 Task: Create an event for the Fourth of July party.
Action: Mouse moved to (97, 109)
Screenshot: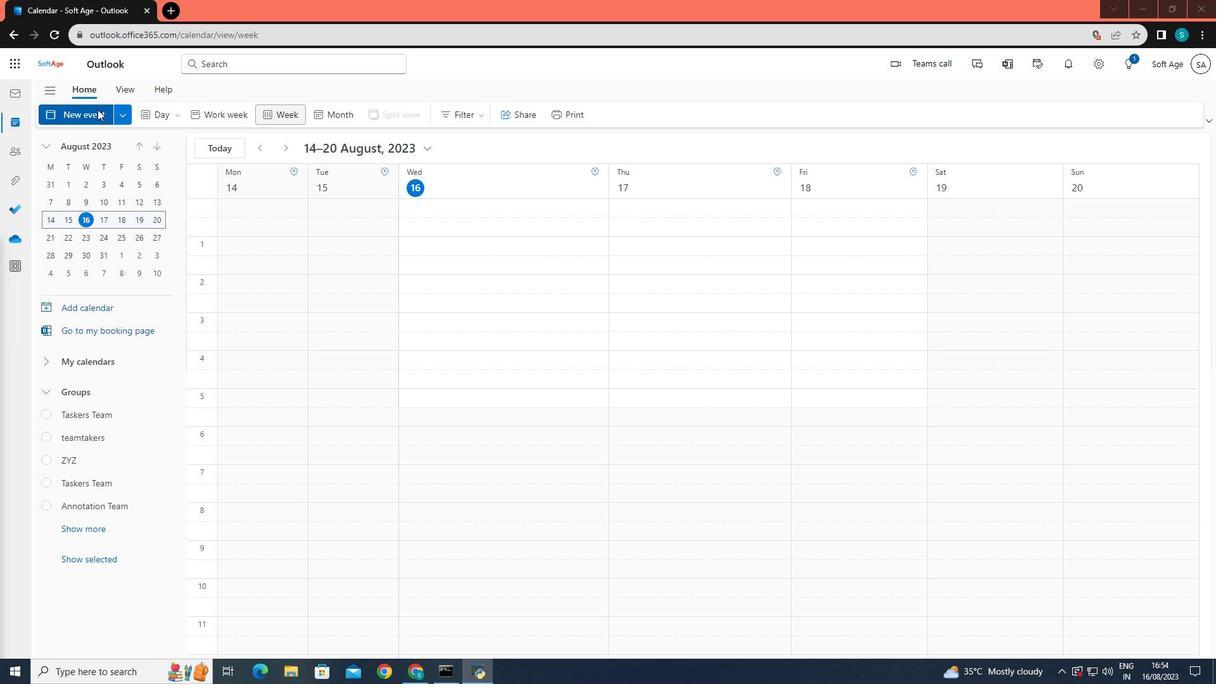 
Action: Mouse pressed left at (97, 109)
Screenshot: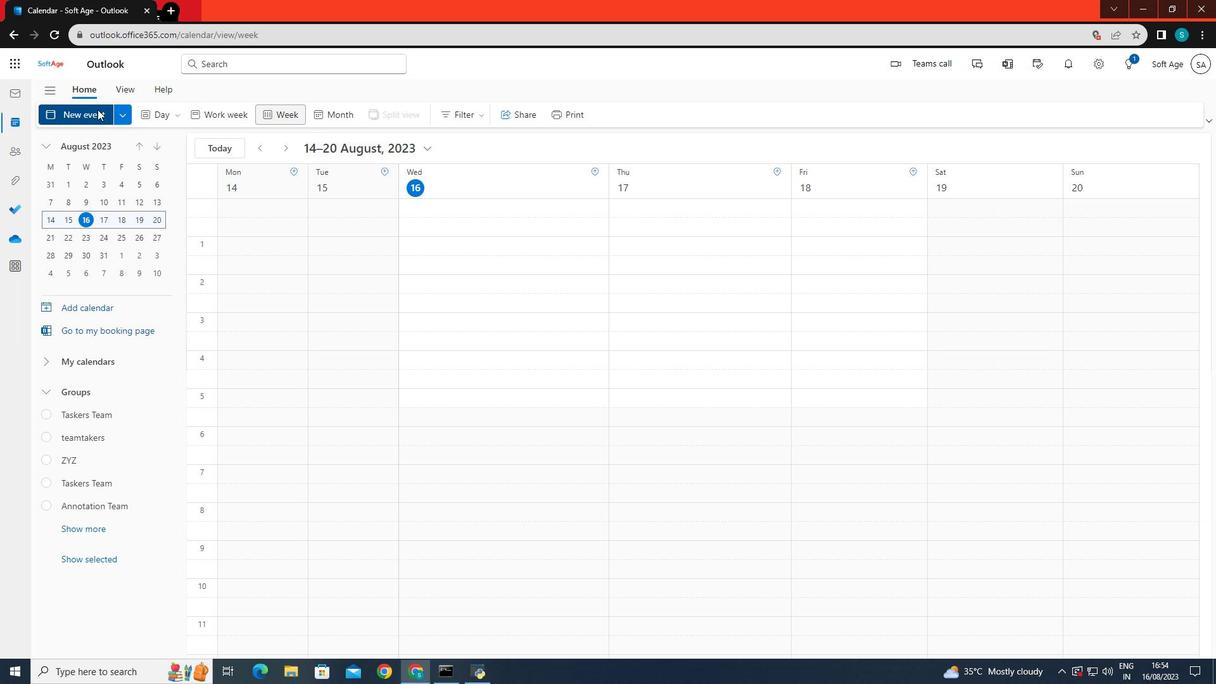 
Action: Mouse moved to (360, 189)
Screenshot: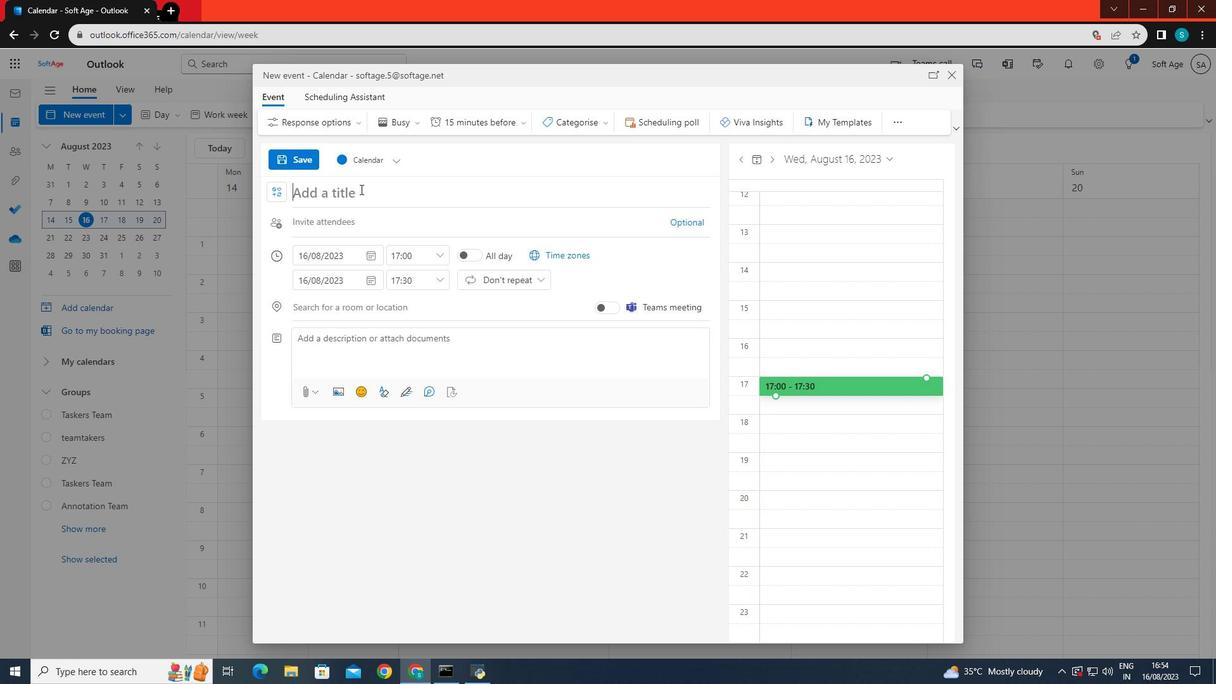 
Action: Mouse pressed left at (360, 189)
Screenshot: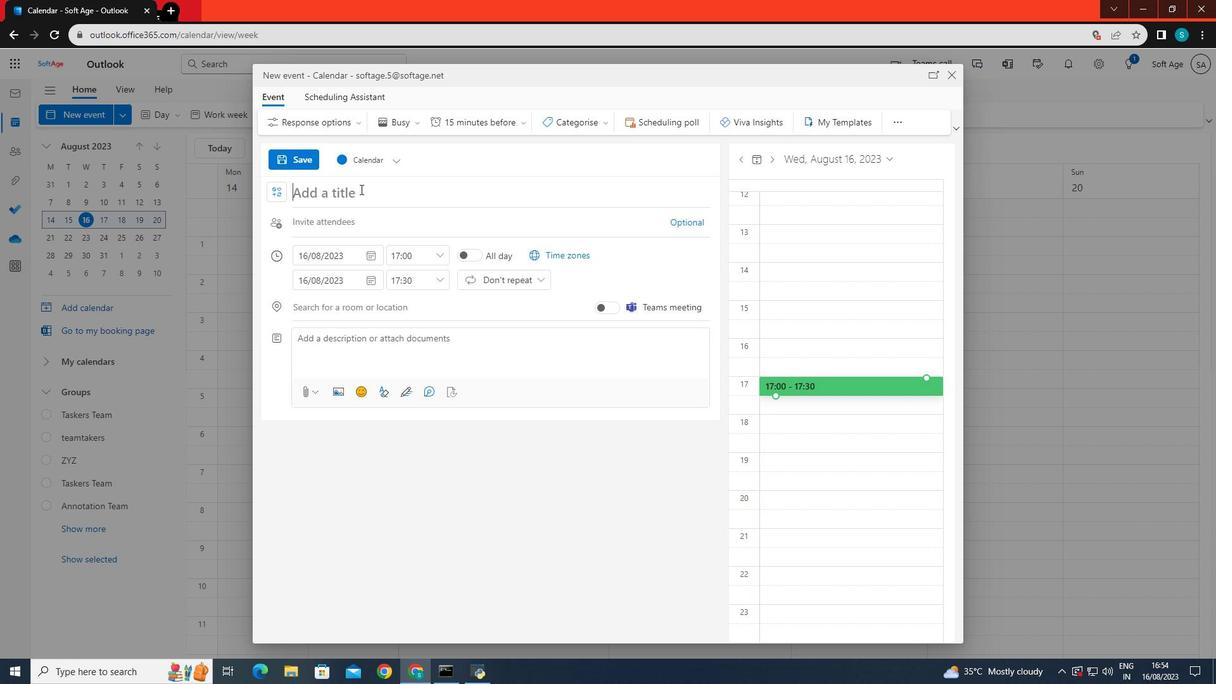 
Action: Key pressed <Key.caps_lock>F<Key.caps_lock>outh<Key.backspace><Key.backspace>rth<Key.space>of<Key.space>jul<Key.backspace><Key.backspace><Key.caps_lock><Key.backspace>J<Key.caps_lock>uly<Key.space>party
Screenshot: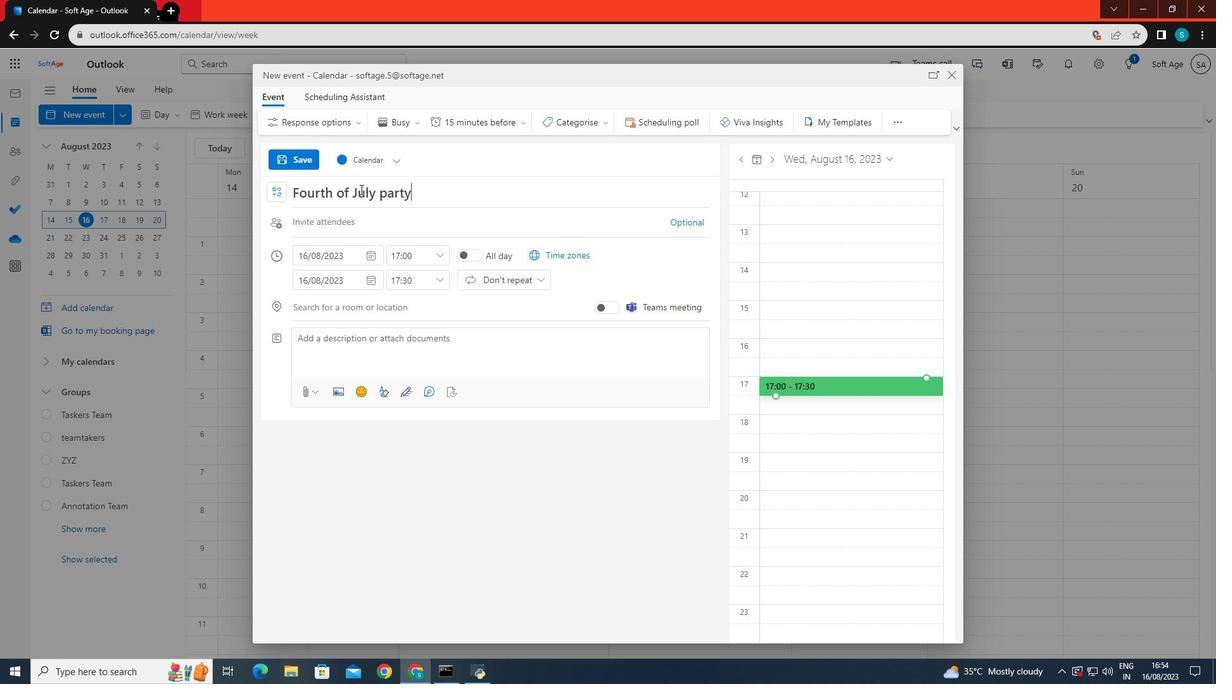 
Action: Mouse moved to (350, 260)
Screenshot: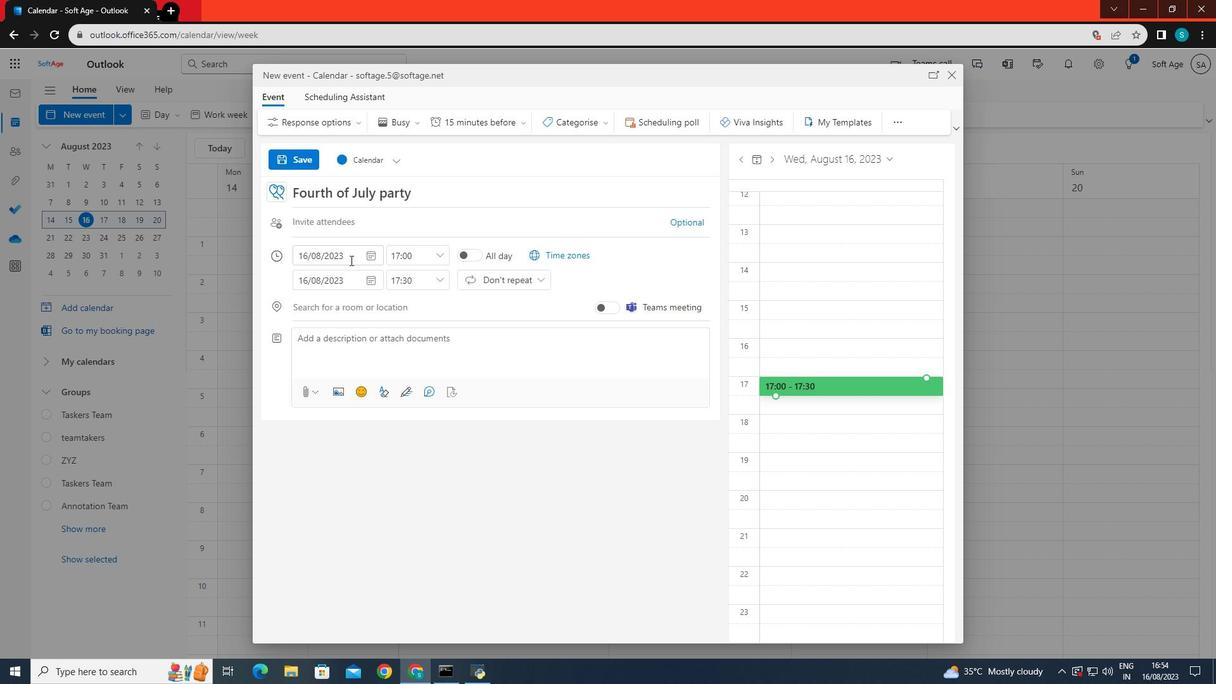 
Action: Mouse pressed left at (350, 260)
Screenshot: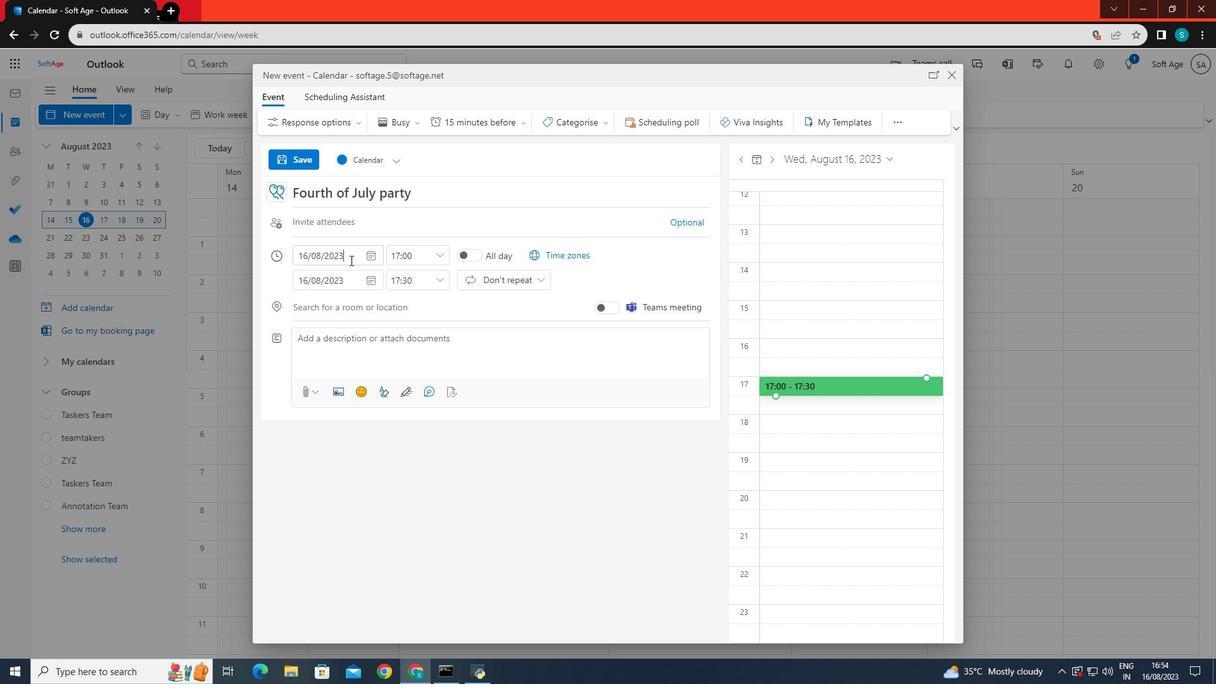 
Action: Mouse moved to (409, 281)
Screenshot: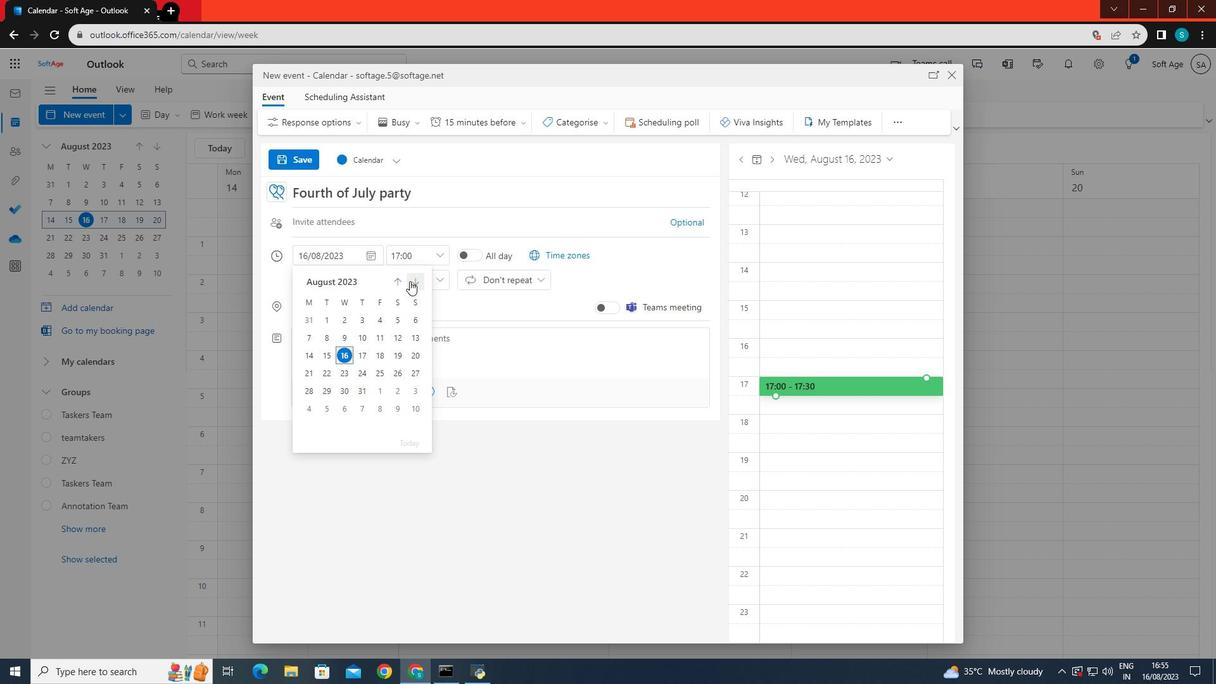 
Action: Mouse pressed left at (409, 281)
Screenshot: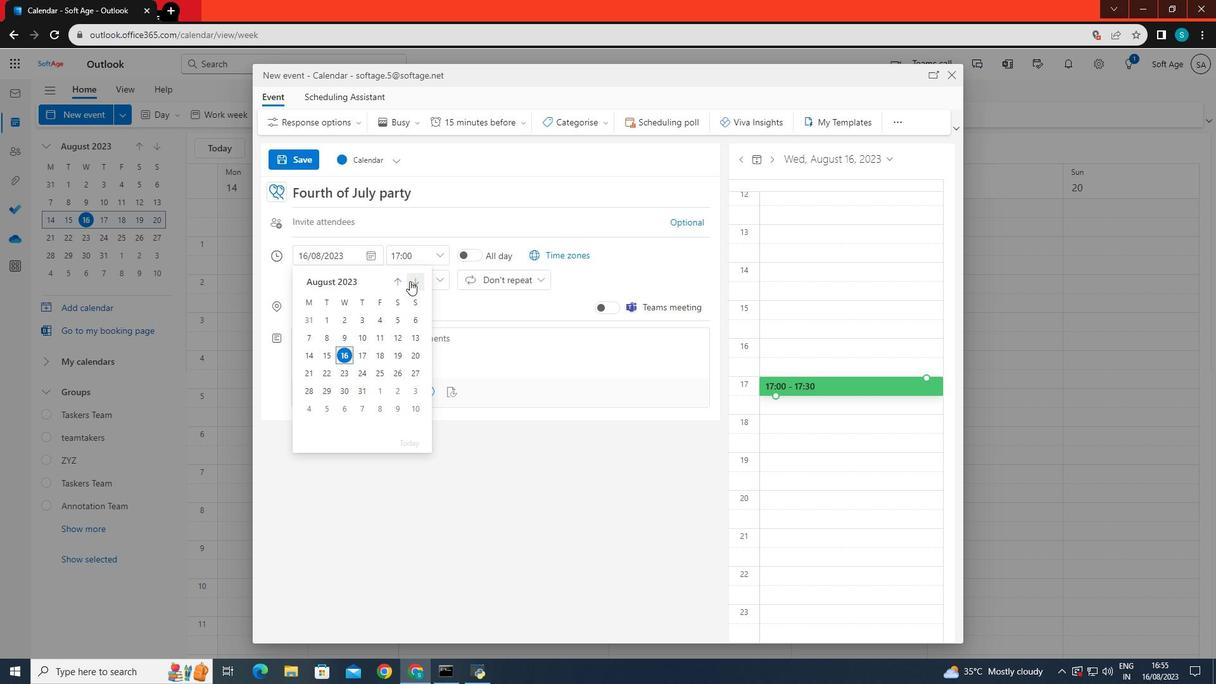 
Action: Mouse moved to (402, 281)
Screenshot: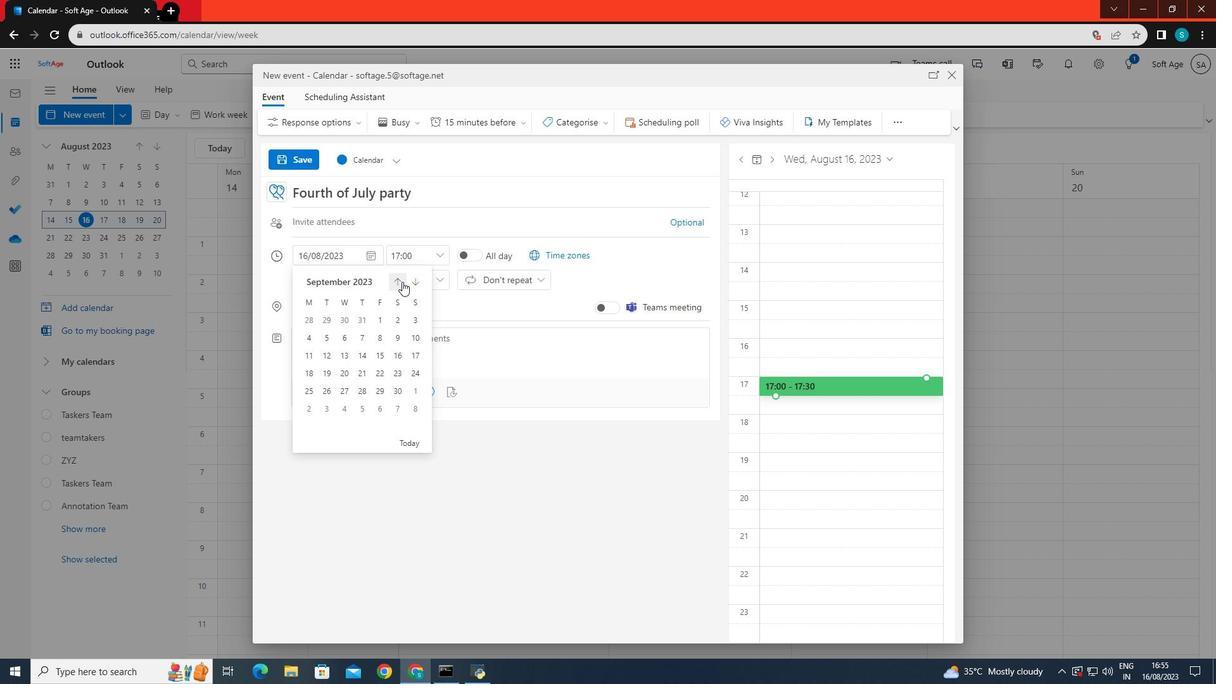 
Action: Mouse pressed left at (402, 281)
Screenshot: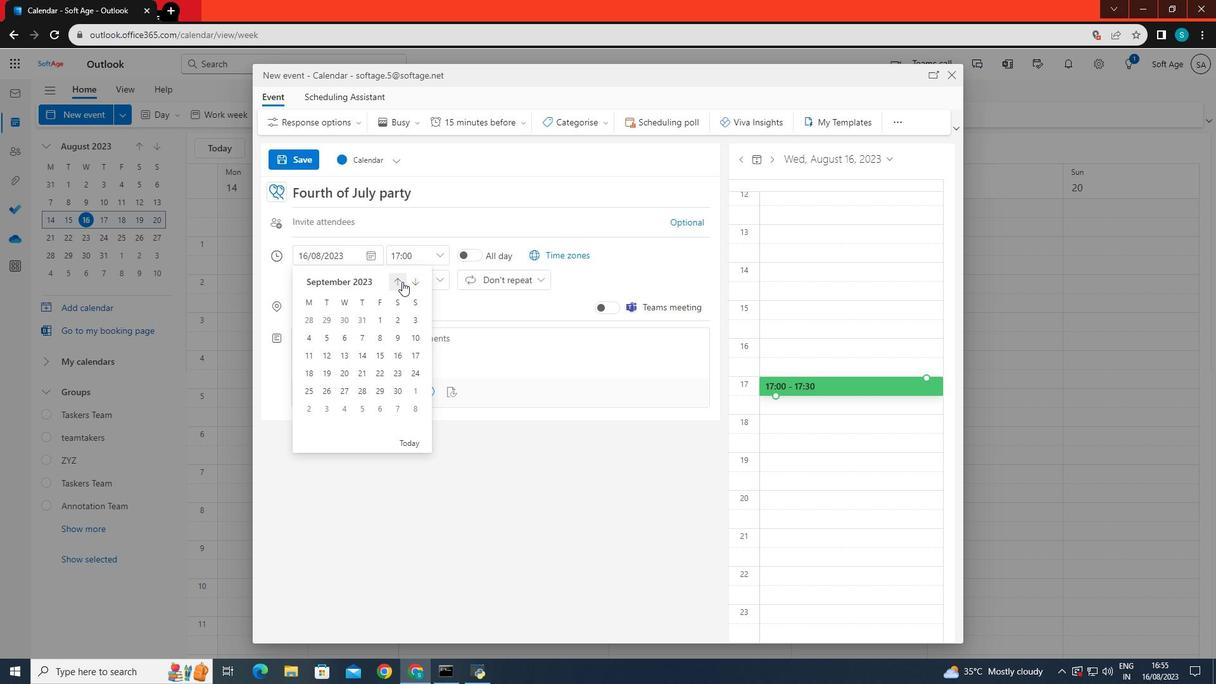 
Action: Mouse moved to (420, 288)
Screenshot: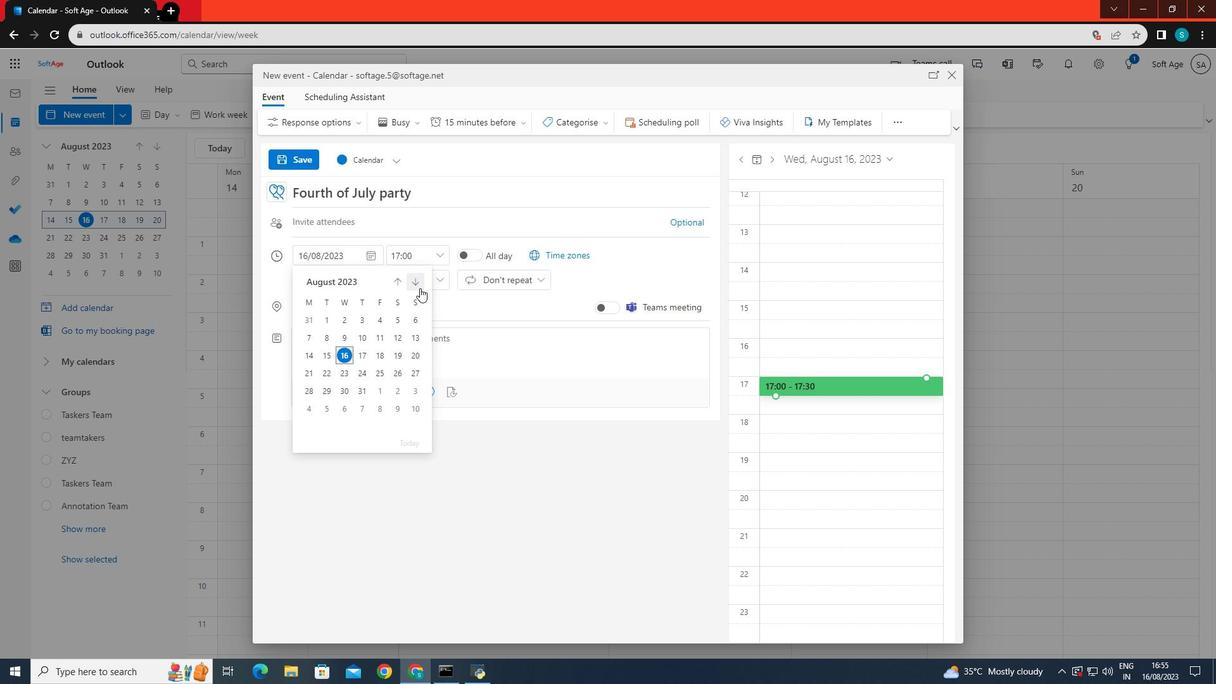 
Action: Mouse pressed left at (420, 288)
Screenshot: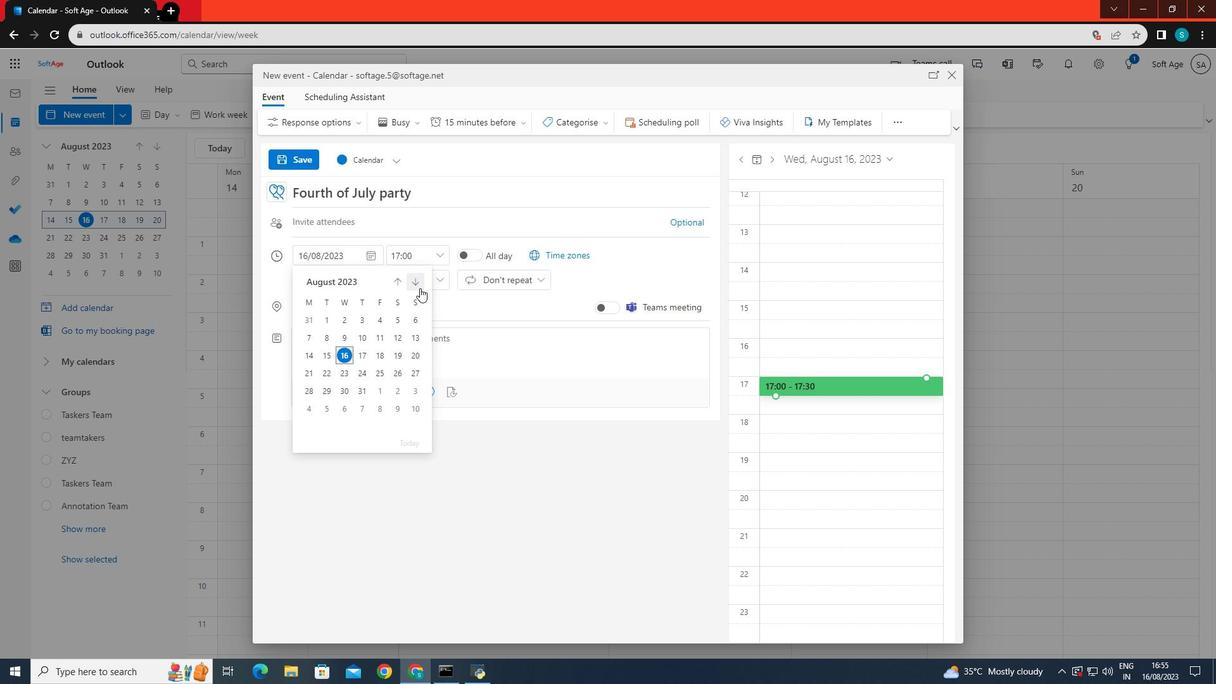 
Action: Mouse pressed left at (420, 288)
Screenshot: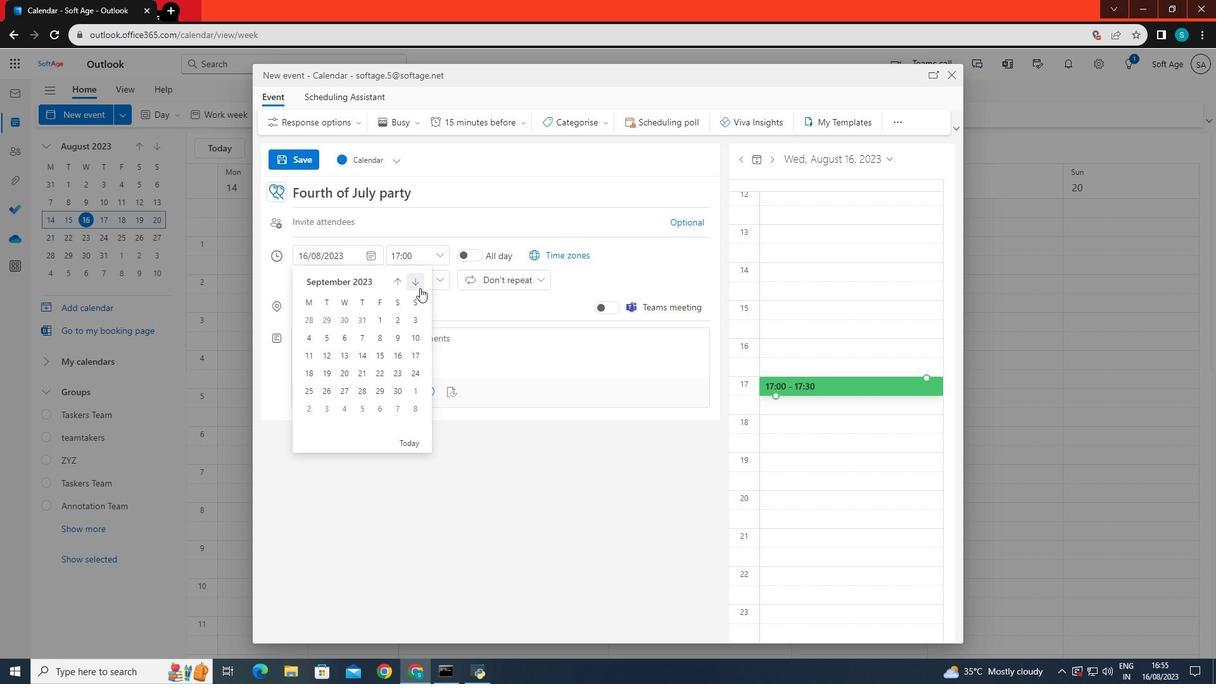 
Action: Mouse pressed left at (420, 288)
Screenshot: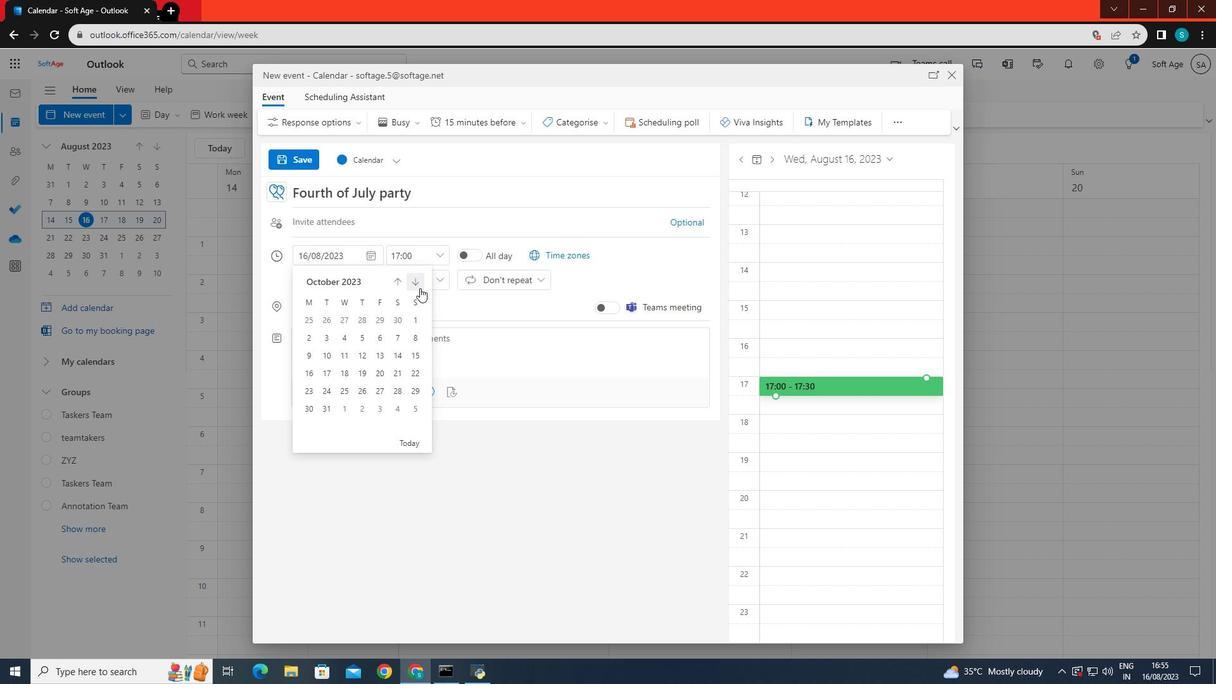 
Action: Mouse pressed left at (420, 288)
Screenshot: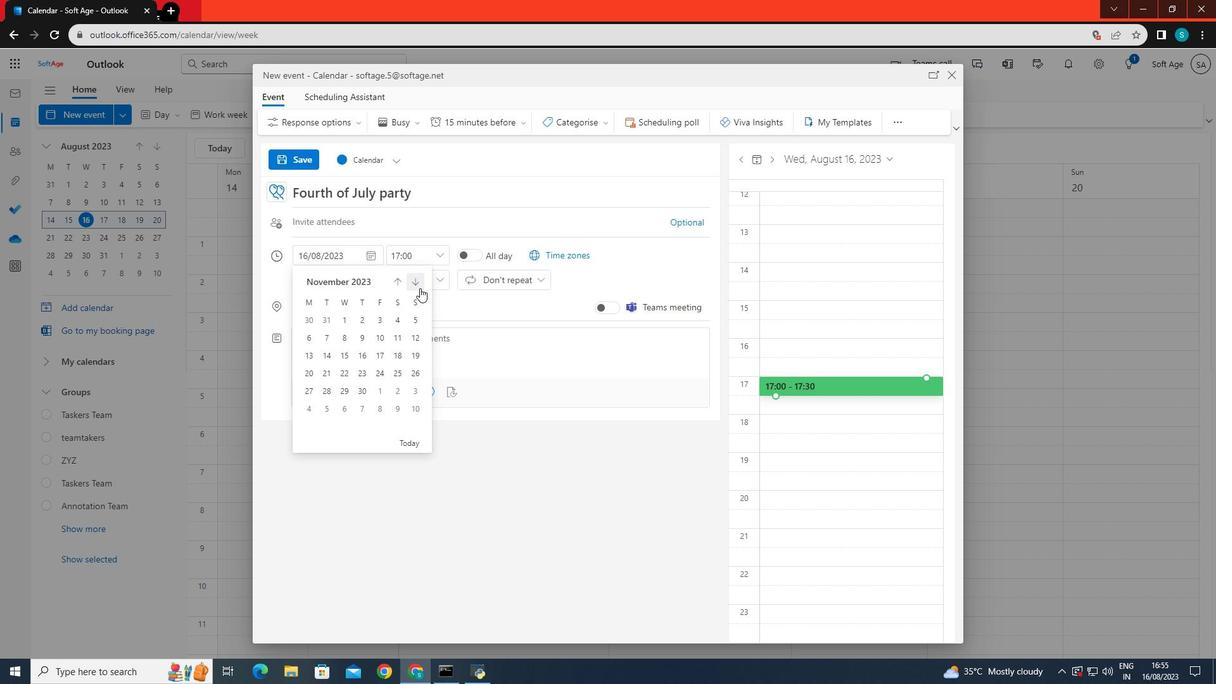 
Action: Mouse pressed left at (420, 288)
Screenshot: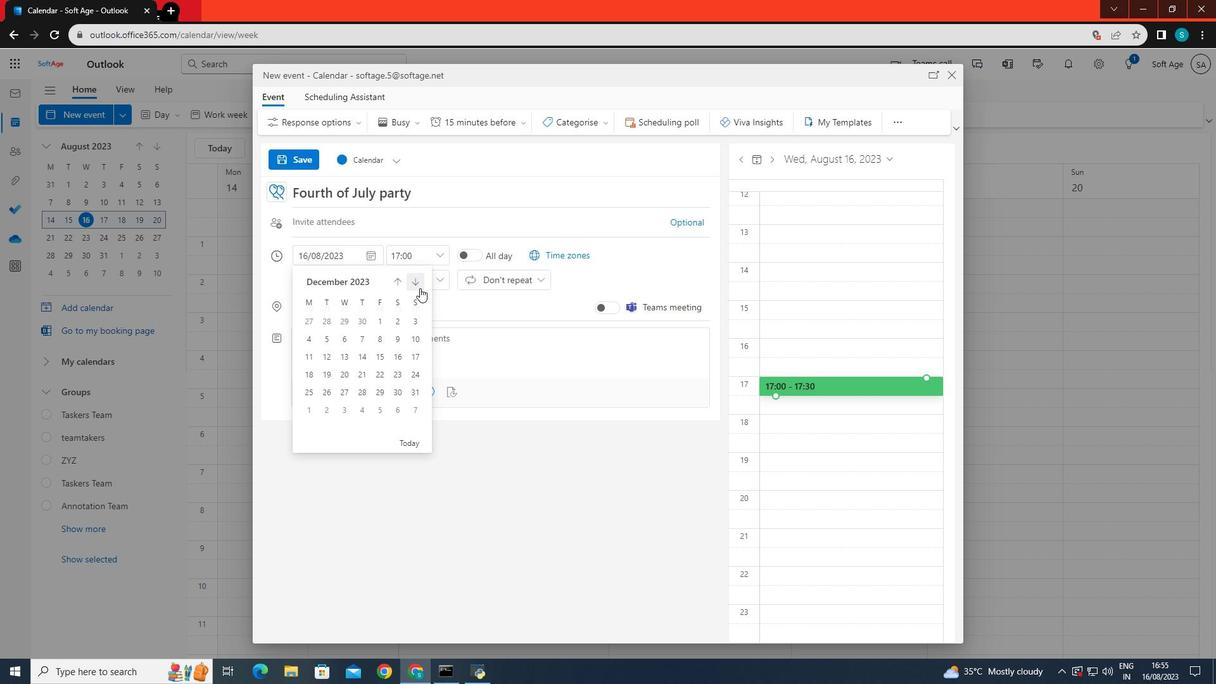 
Action: Mouse pressed left at (420, 288)
Screenshot: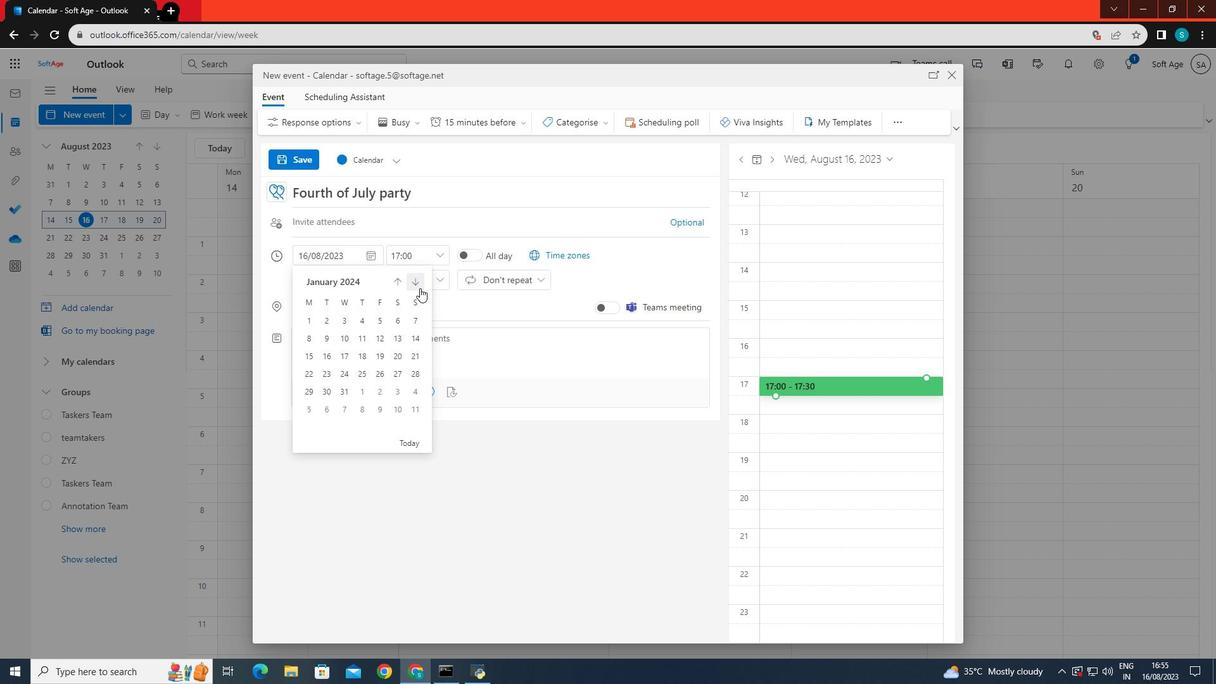 
Action: Mouse pressed left at (420, 288)
Screenshot: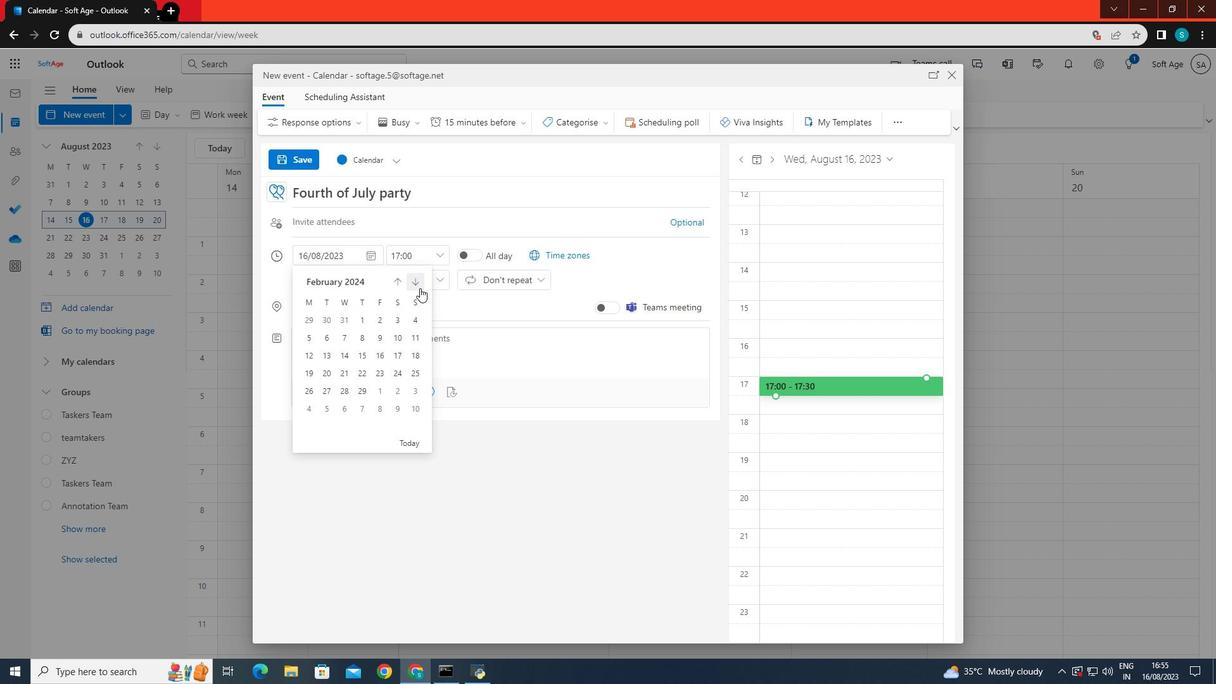 
Action: Mouse pressed left at (420, 288)
Screenshot: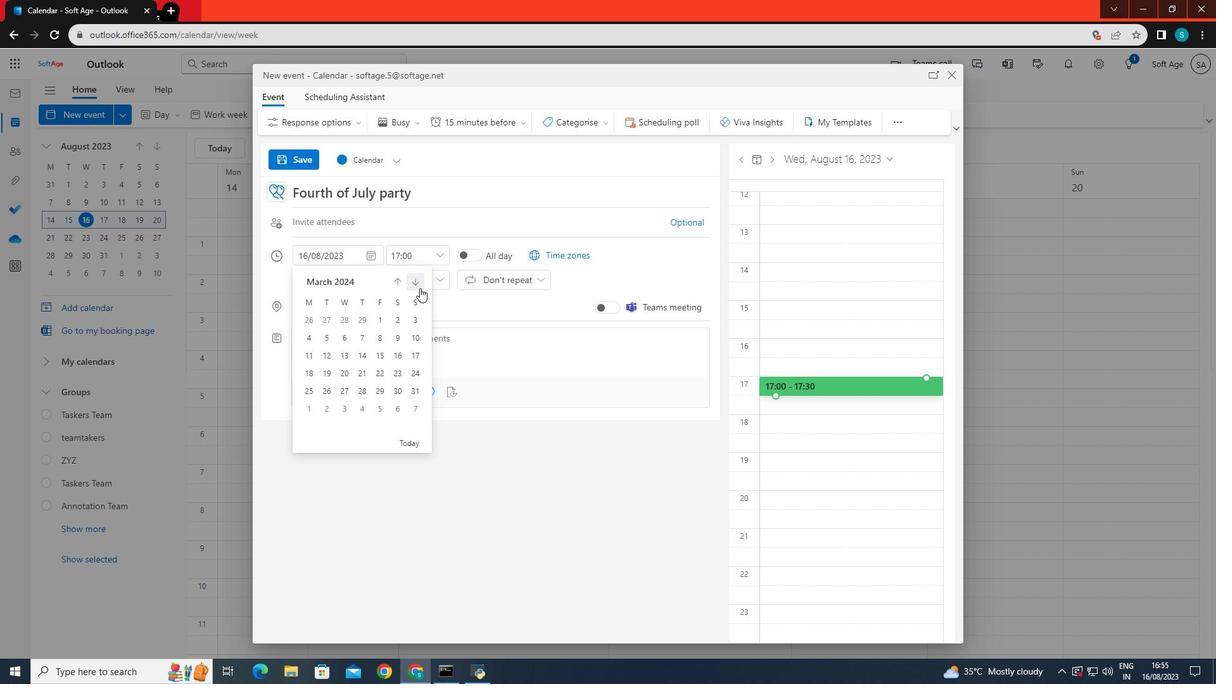 
Action: Mouse pressed left at (420, 288)
Screenshot: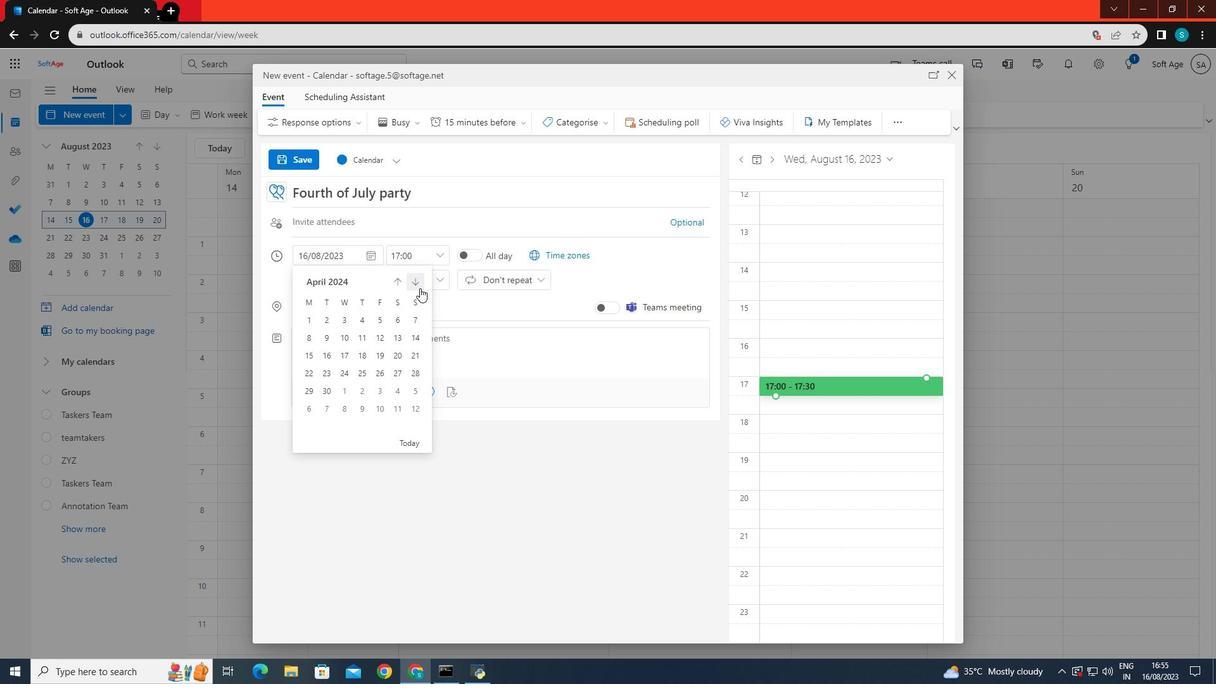 
Action: Mouse pressed left at (420, 288)
Screenshot: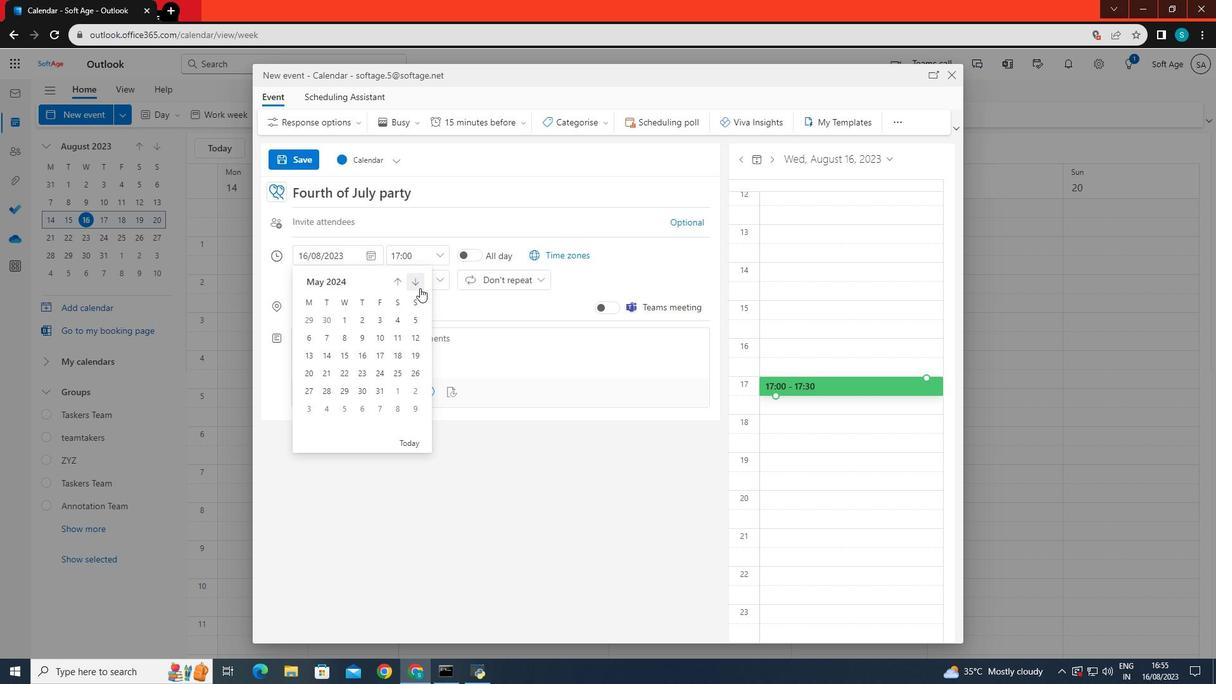 
Action: Mouse pressed left at (420, 288)
Screenshot: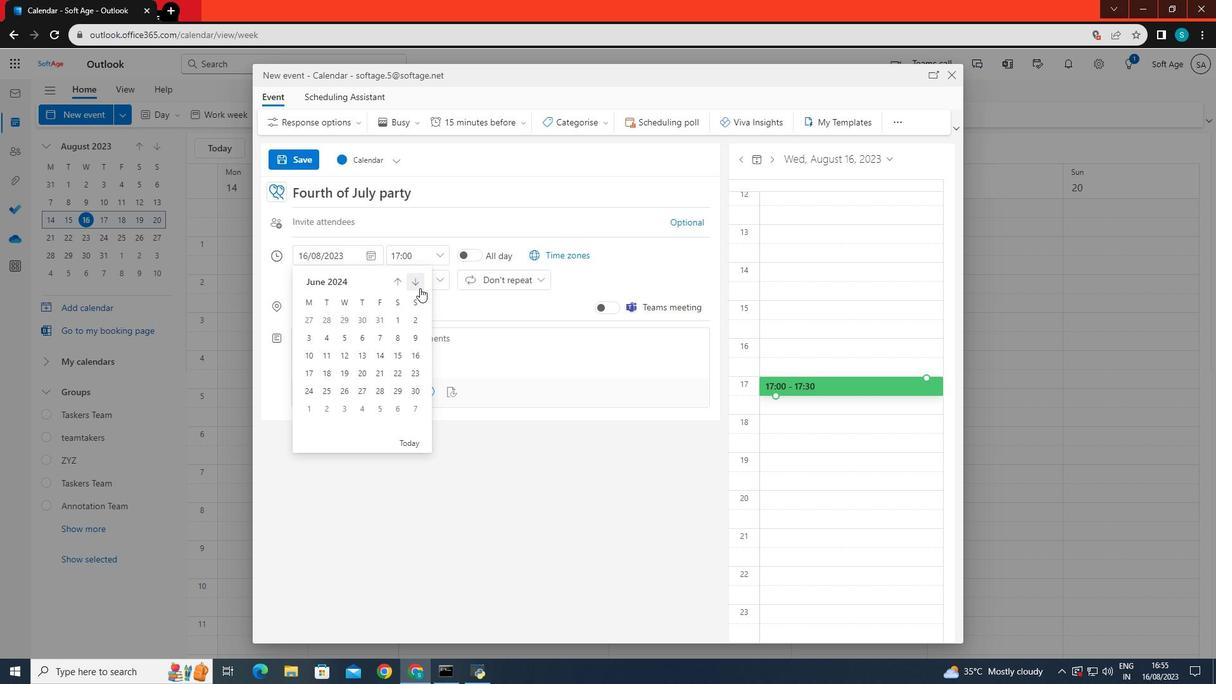 
Action: Mouse moved to (314, 325)
Screenshot: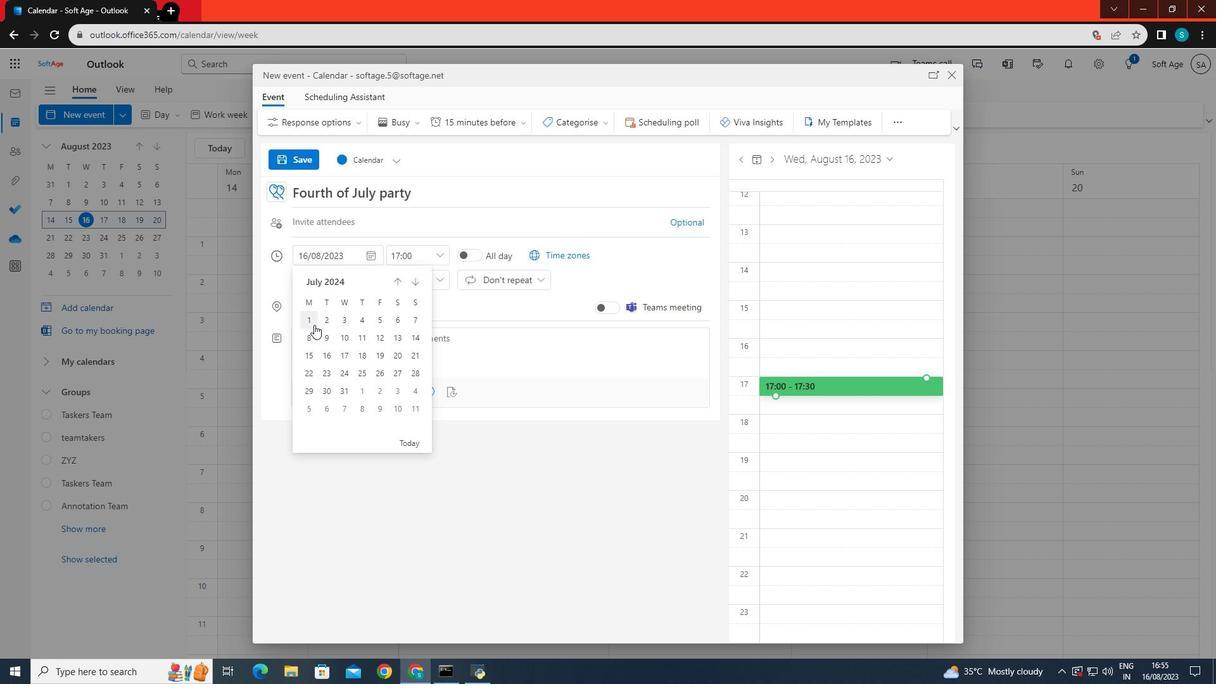 
Action: Mouse pressed left at (314, 325)
Screenshot: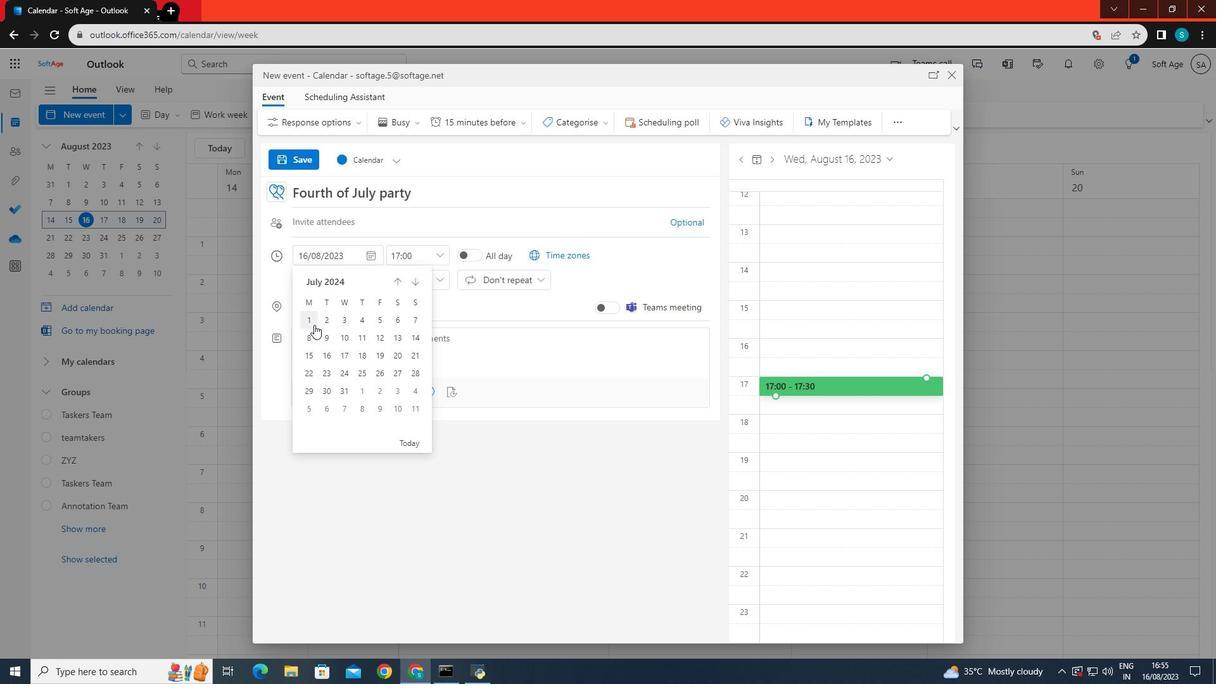 
Action: Mouse moved to (442, 262)
Screenshot: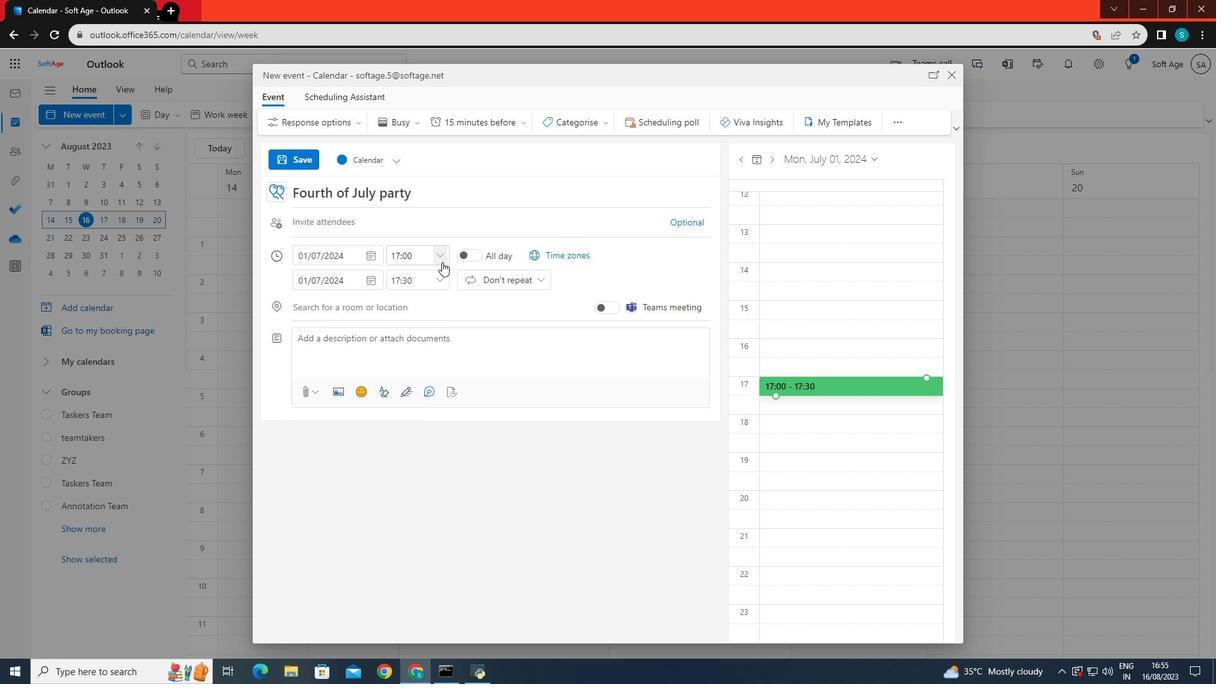 
Action: Mouse pressed left at (442, 262)
Screenshot: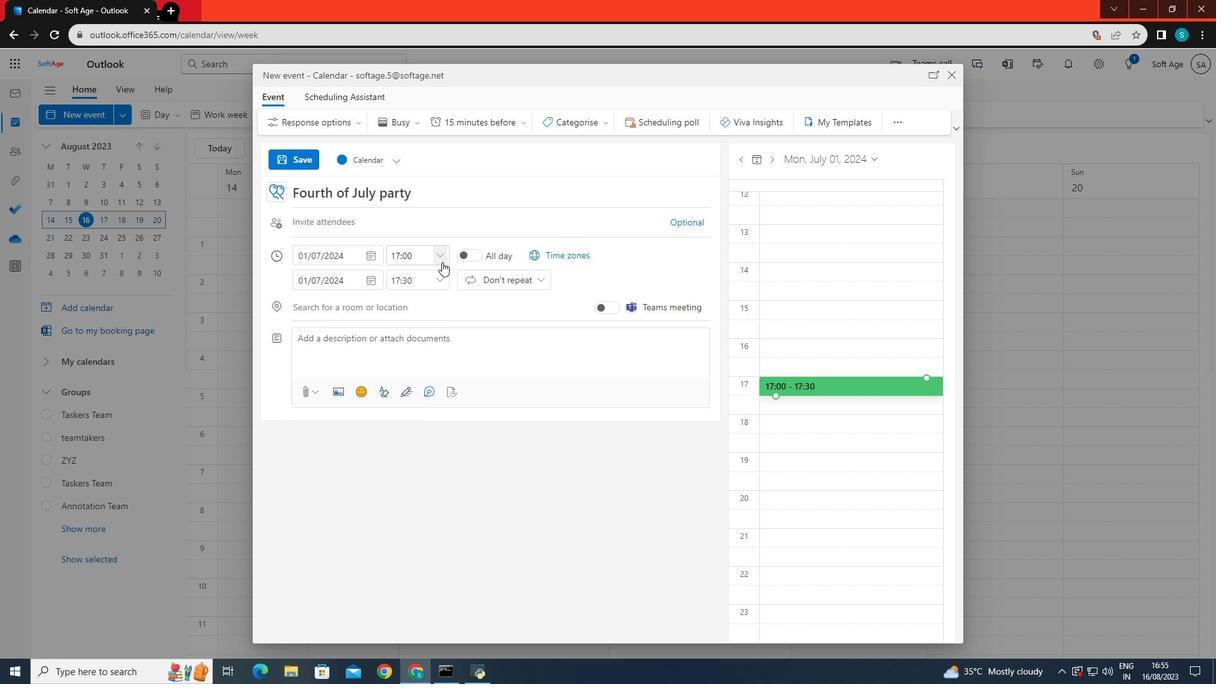 
Action: Mouse moved to (427, 331)
Screenshot: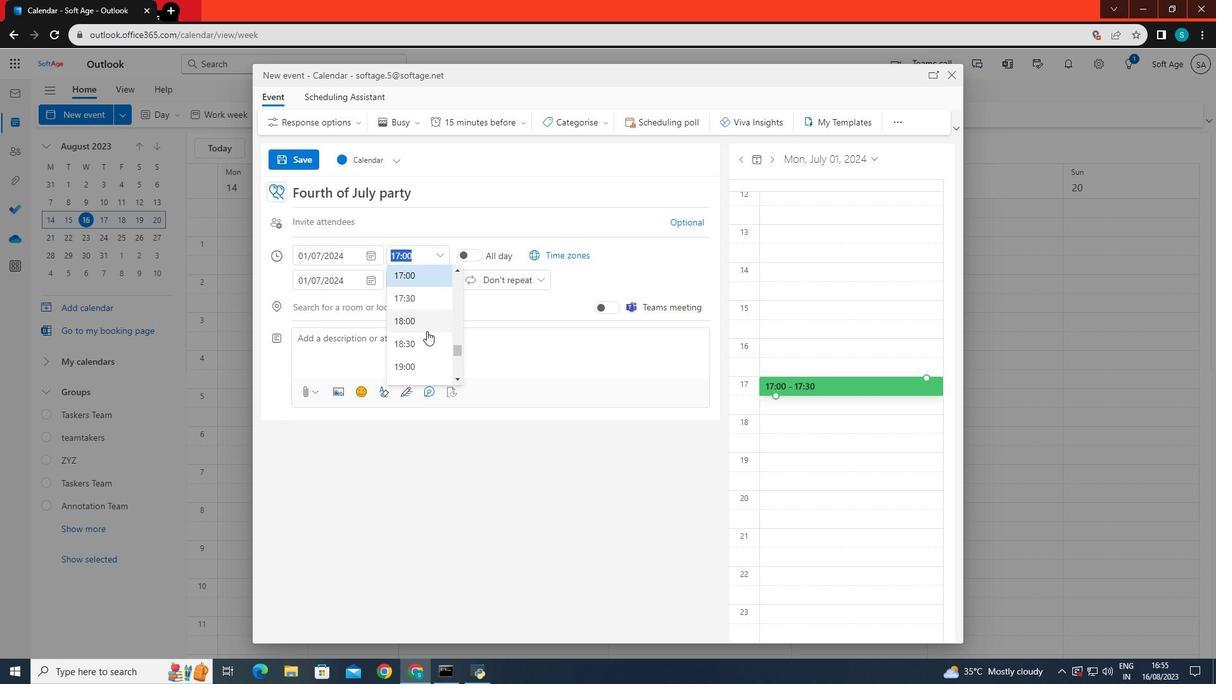 
Action: Mouse scrolled (427, 332) with delta (0, 0)
Screenshot: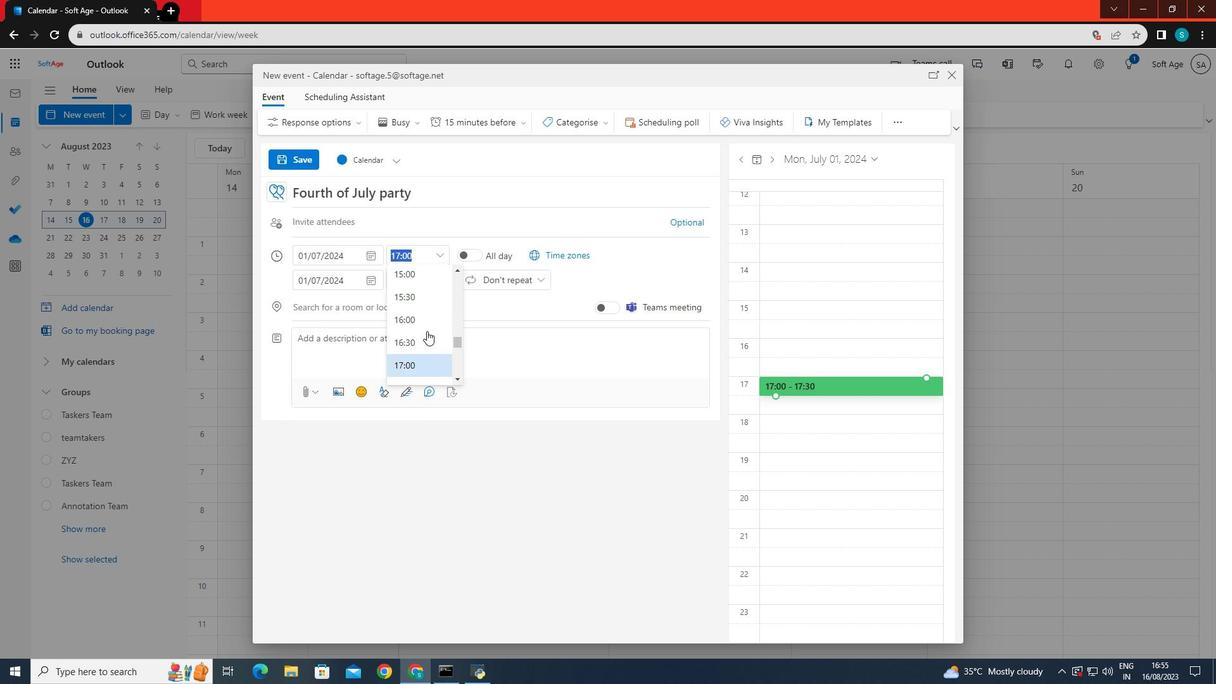 
Action: Mouse scrolled (427, 332) with delta (0, 0)
Screenshot: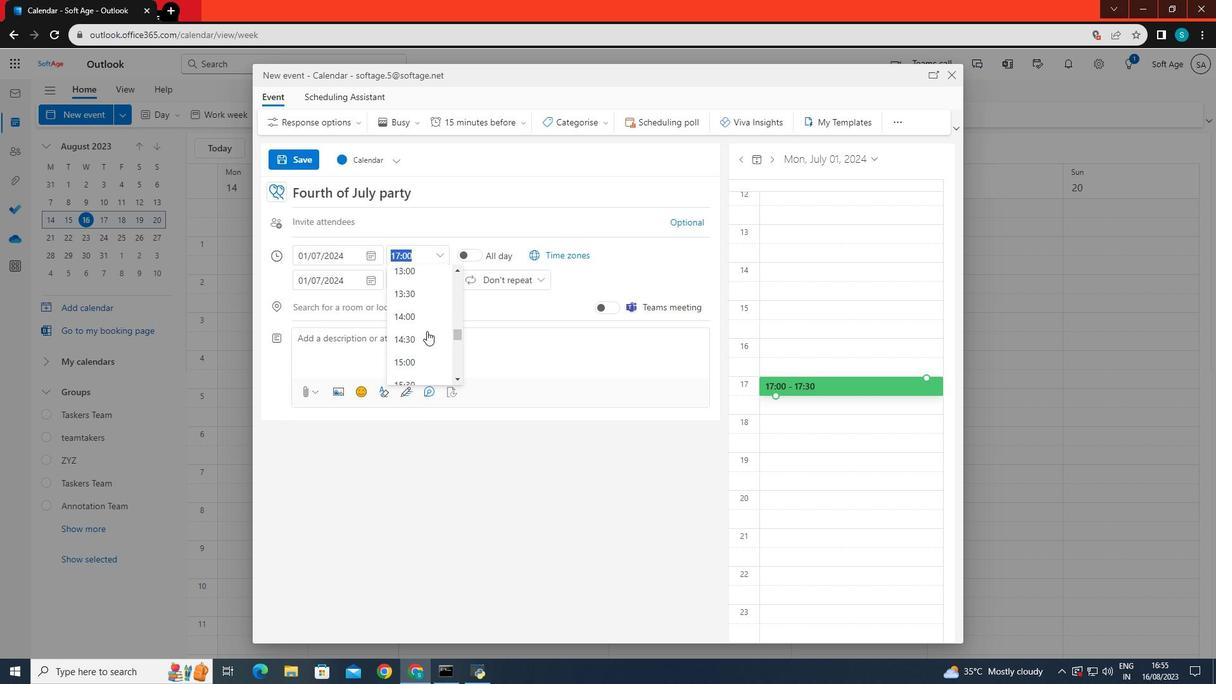 
Action: Mouse scrolled (427, 332) with delta (0, 0)
Screenshot: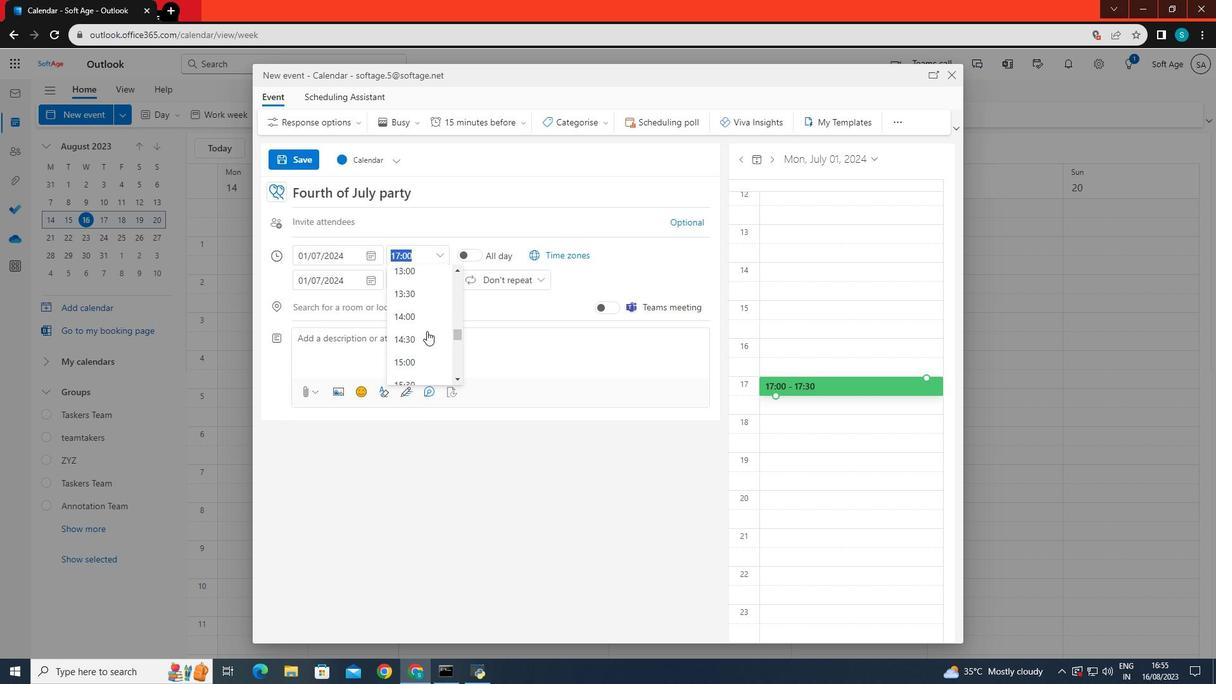 
Action: Mouse scrolled (427, 332) with delta (0, 0)
Screenshot: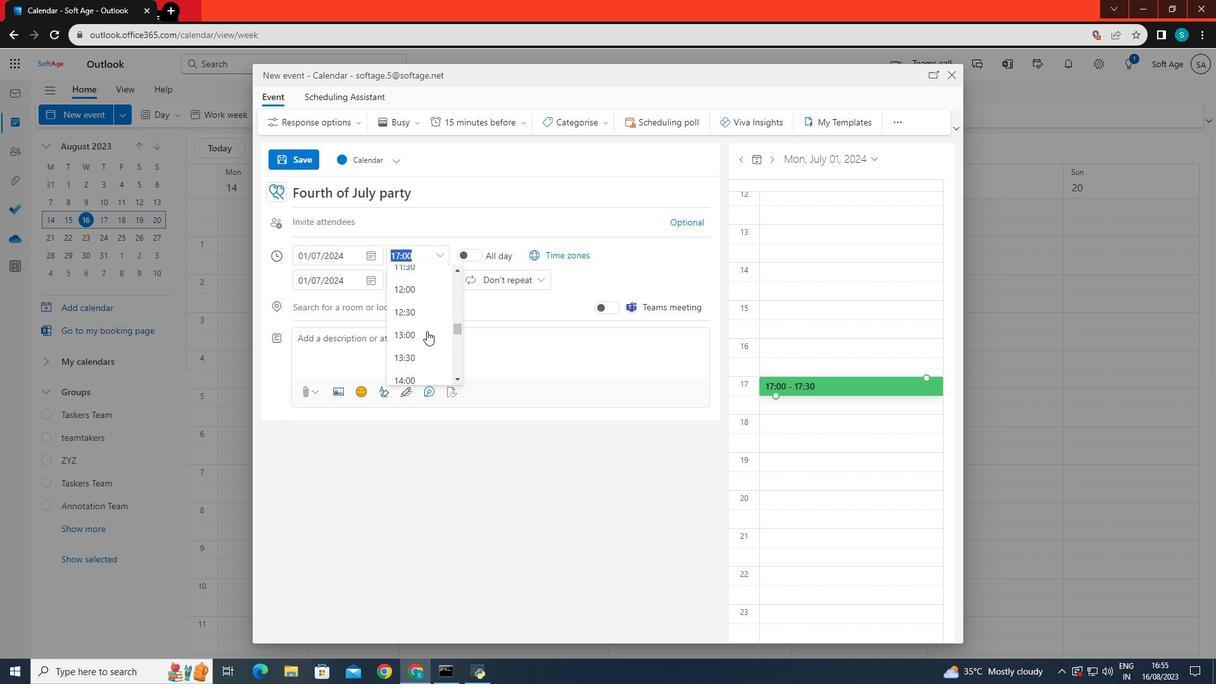 
Action: Mouse moved to (404, 325)
Screenshot: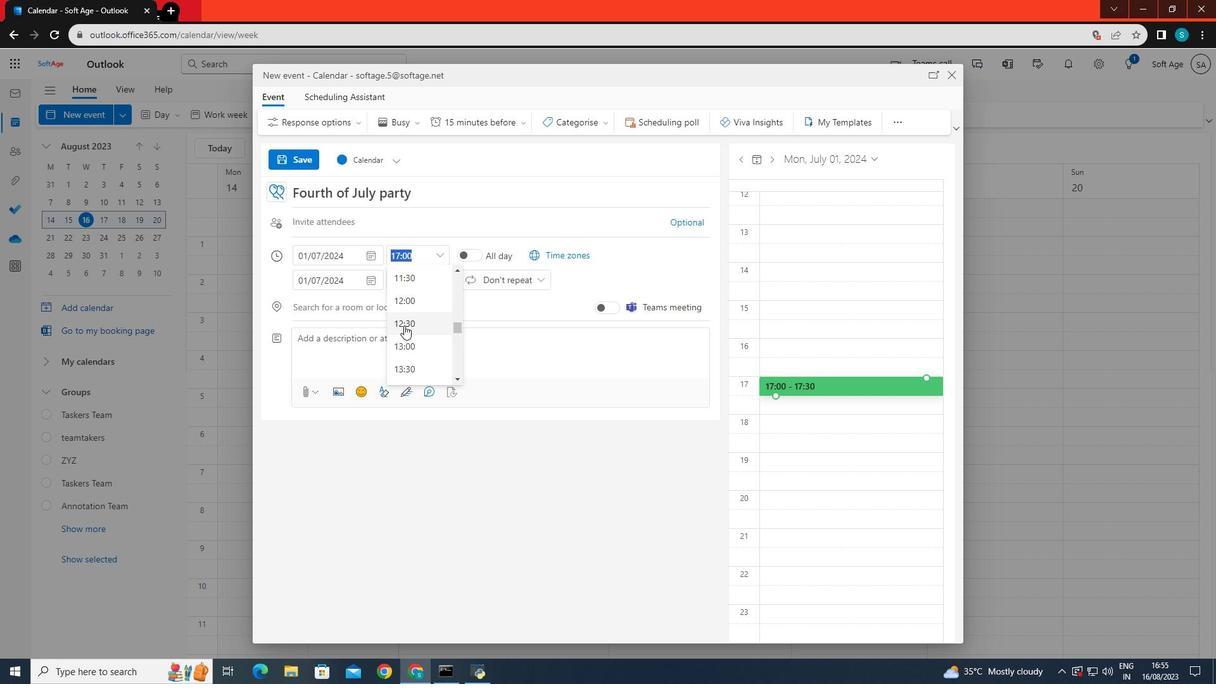 
Action: Mouse scrolled (404, 326) with delta (0, 0)
Screenshot: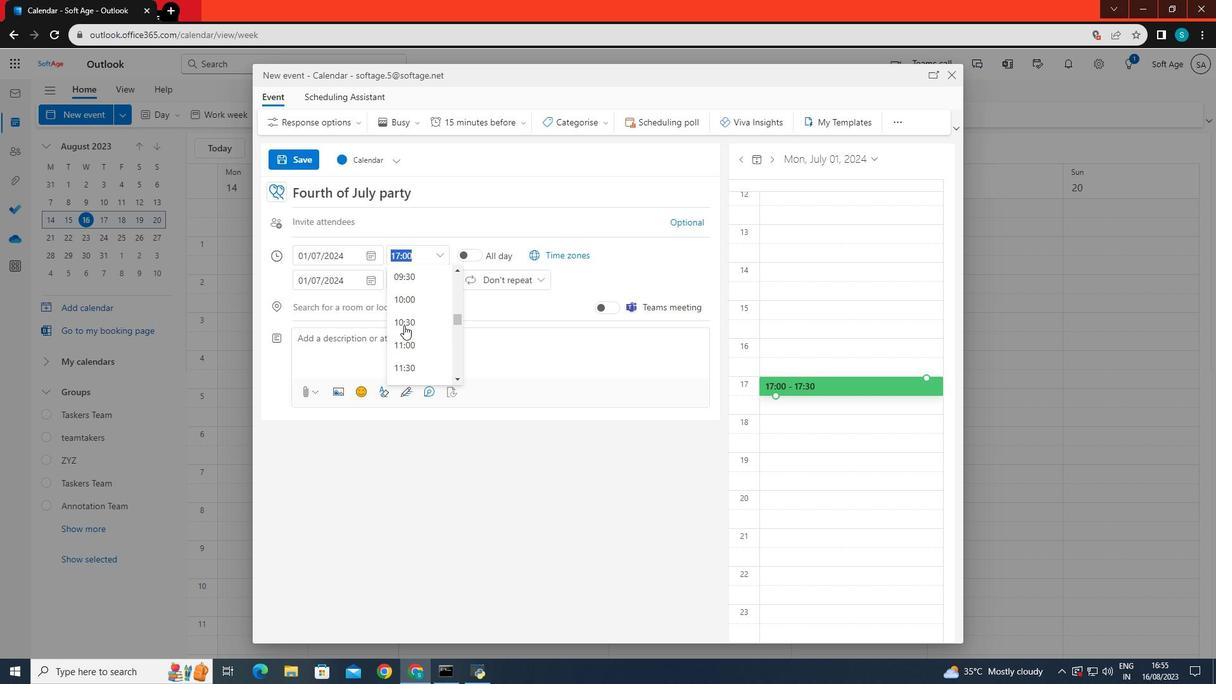 
Action: Mouse scrolled (404, 326) with delta (0, 0)
Screenshot: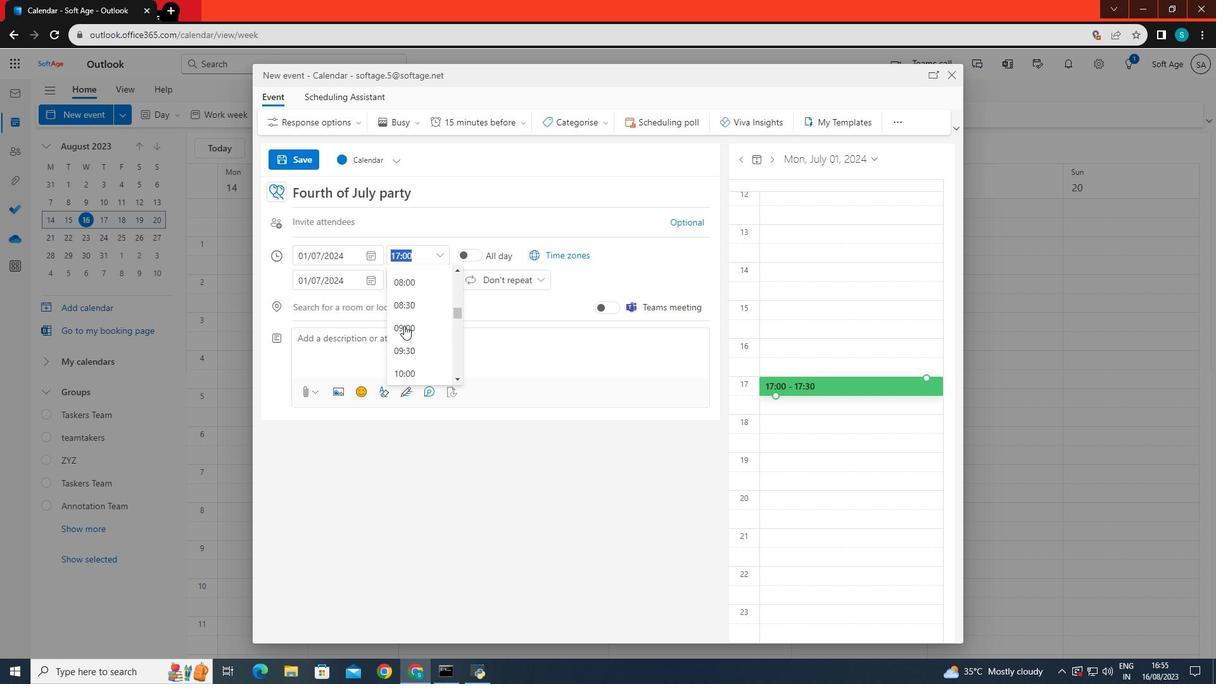 
Action: Mouse scrolled (404, 326) with delta (0, 0)
Screenshot: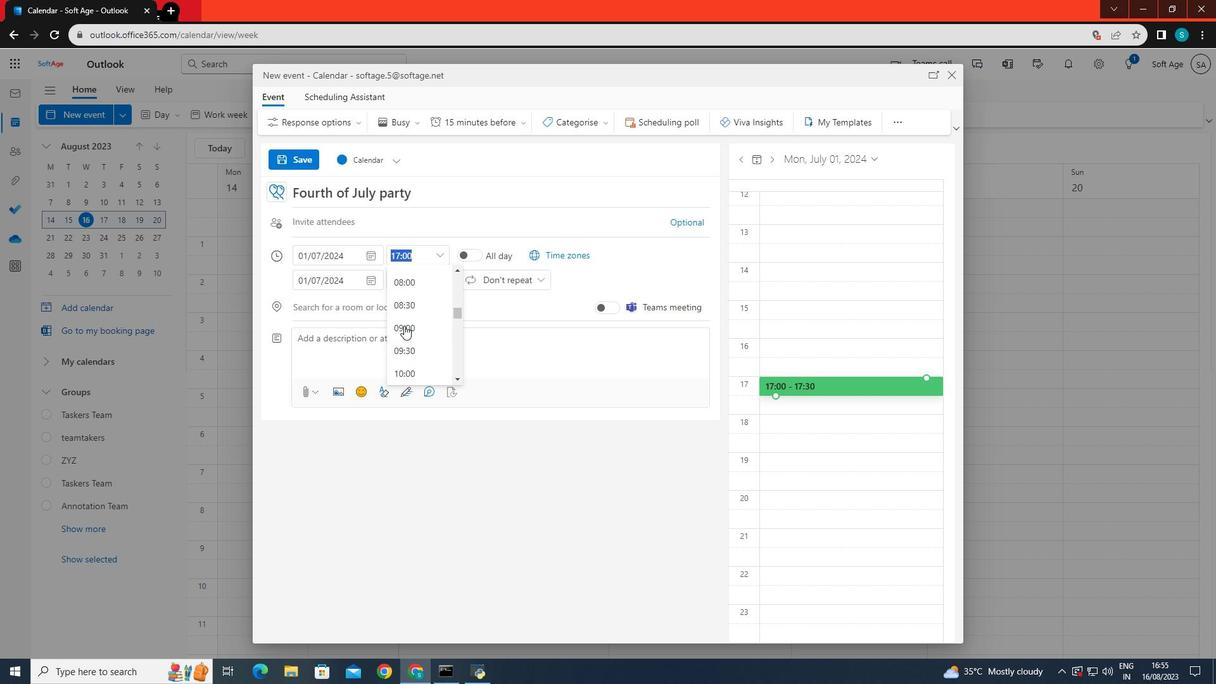 
Action: Mouse moved to (408, 337)
Screenshot: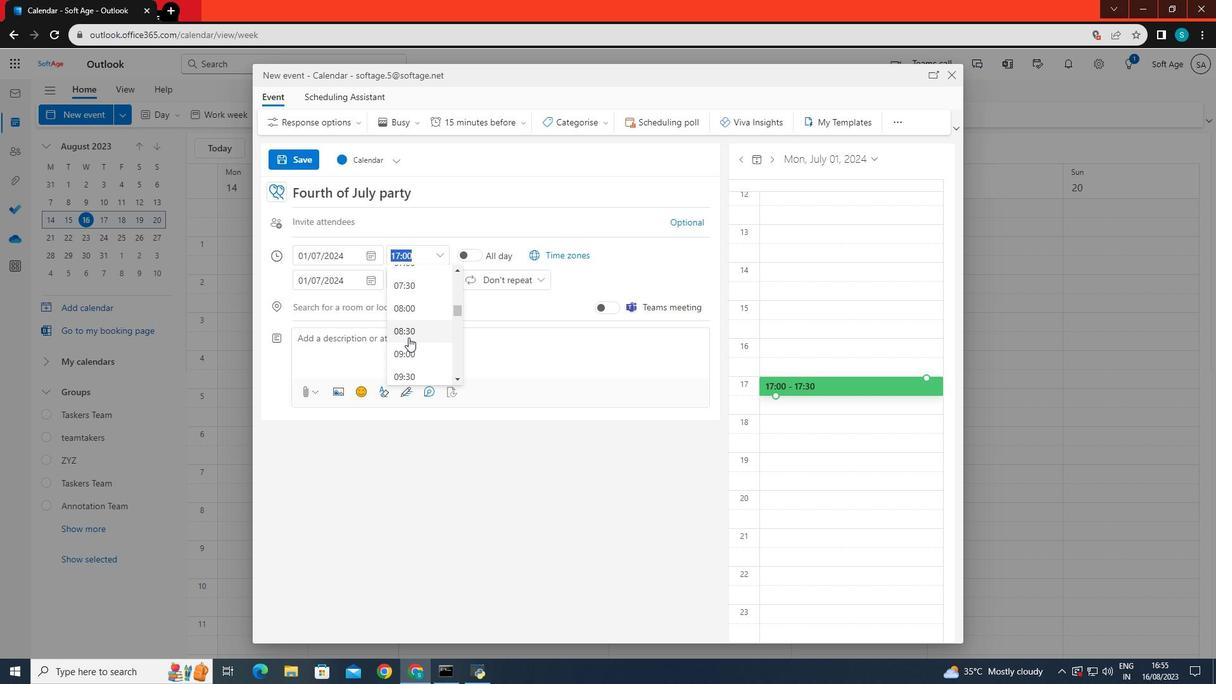 
Action: Mouse scrolled (408, 337) with delta (0, 0)
Screenshot: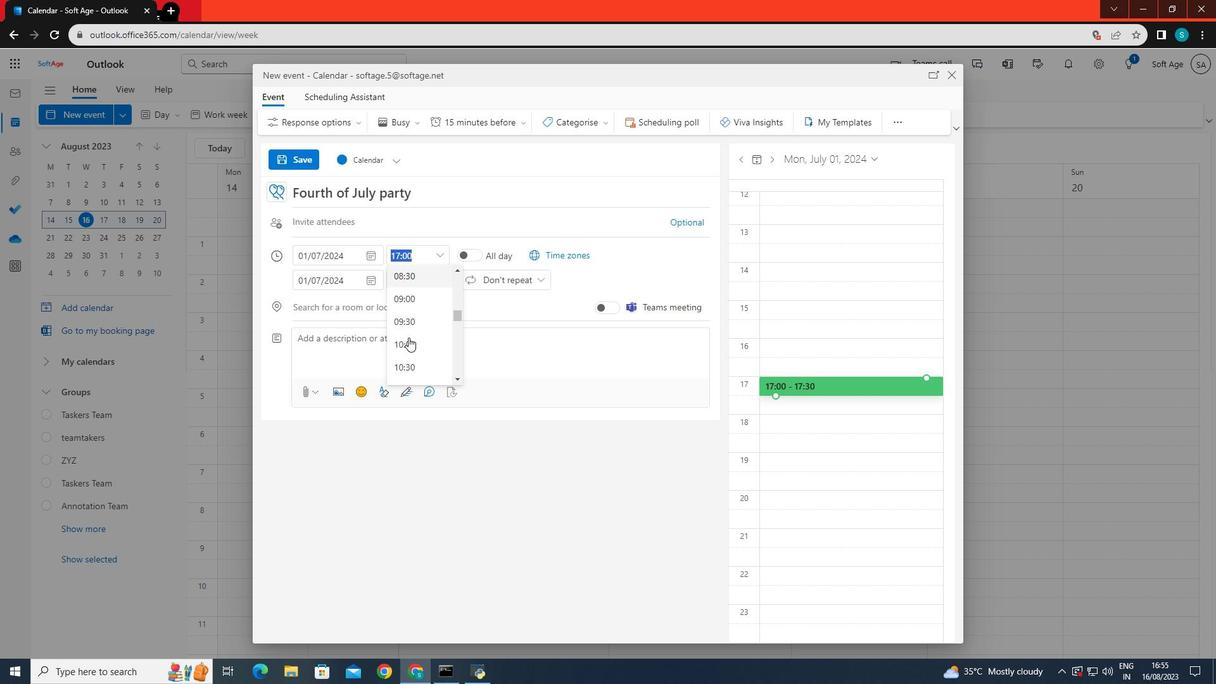 
Action: Mouse scrolled (408, 337) with delta (0, 0)
Screenshot: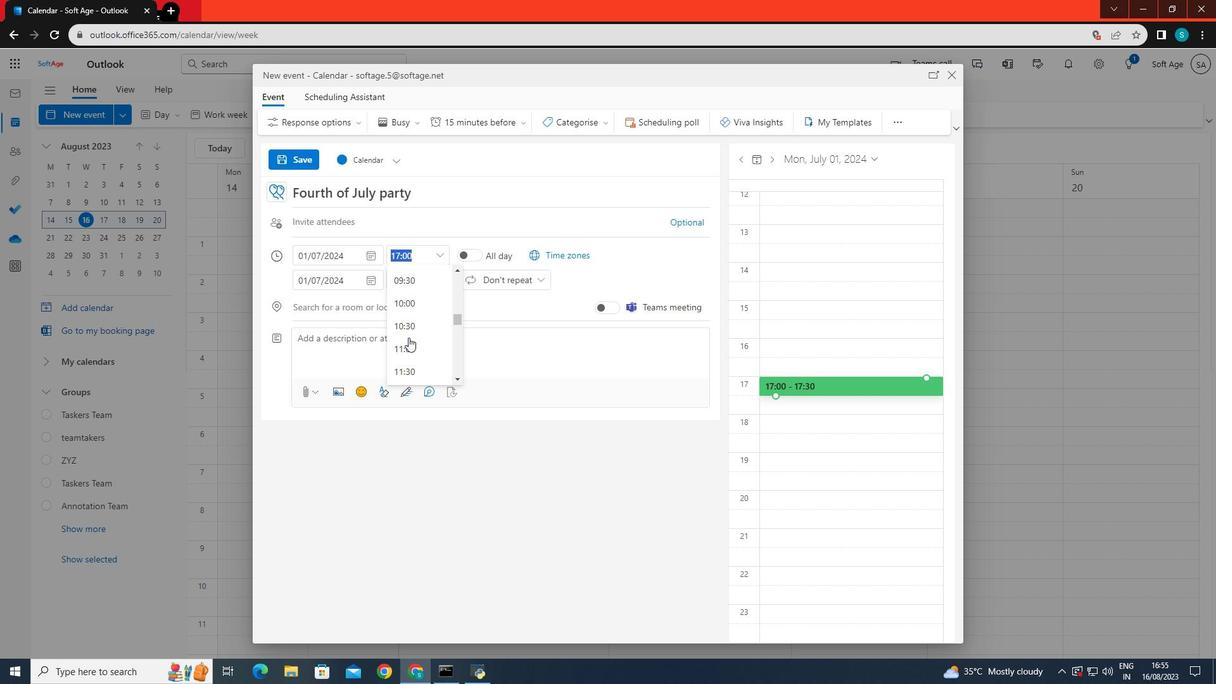 
Action: Mouse moved to (406, 319)
Screenshot: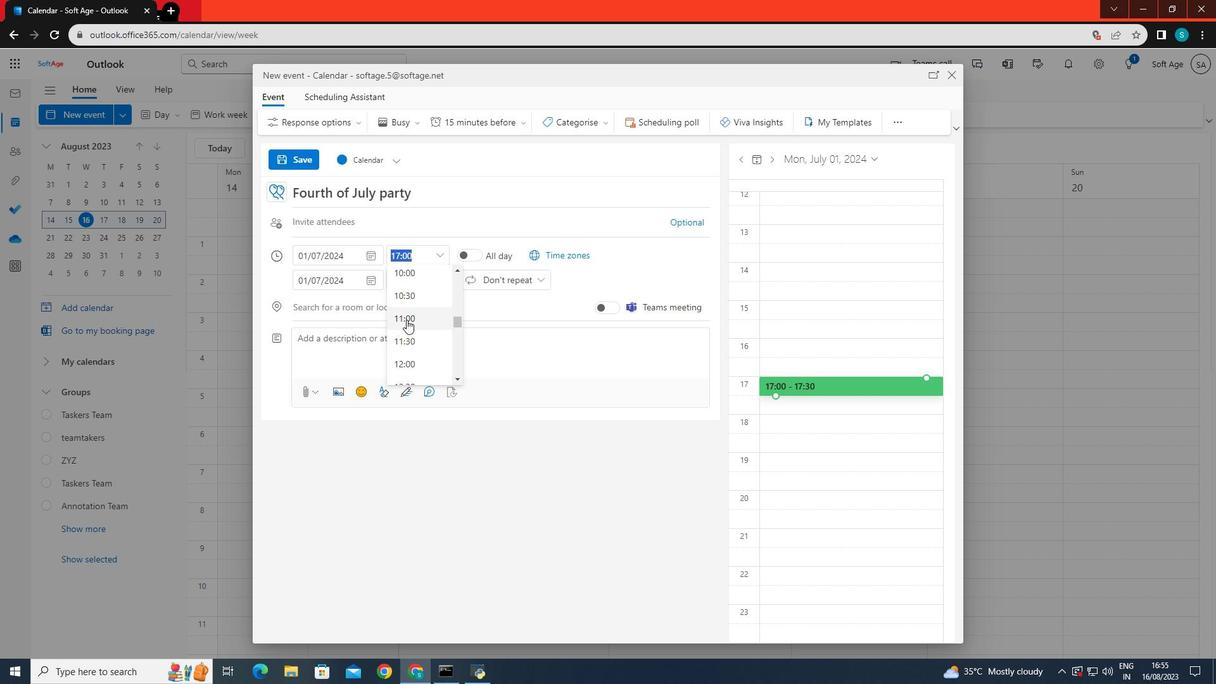 
Action: Mouse pressed left at (406, 319)
Screenshot: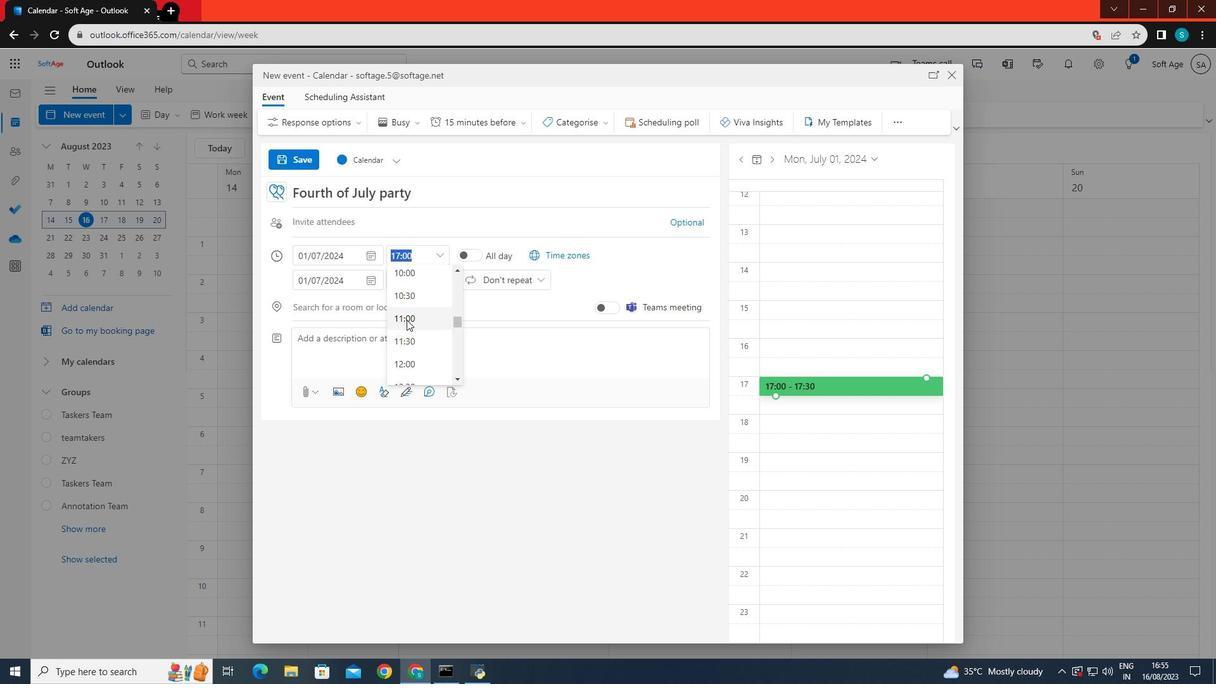 
Action: Mouse moved to (345, 359)
Screenshot: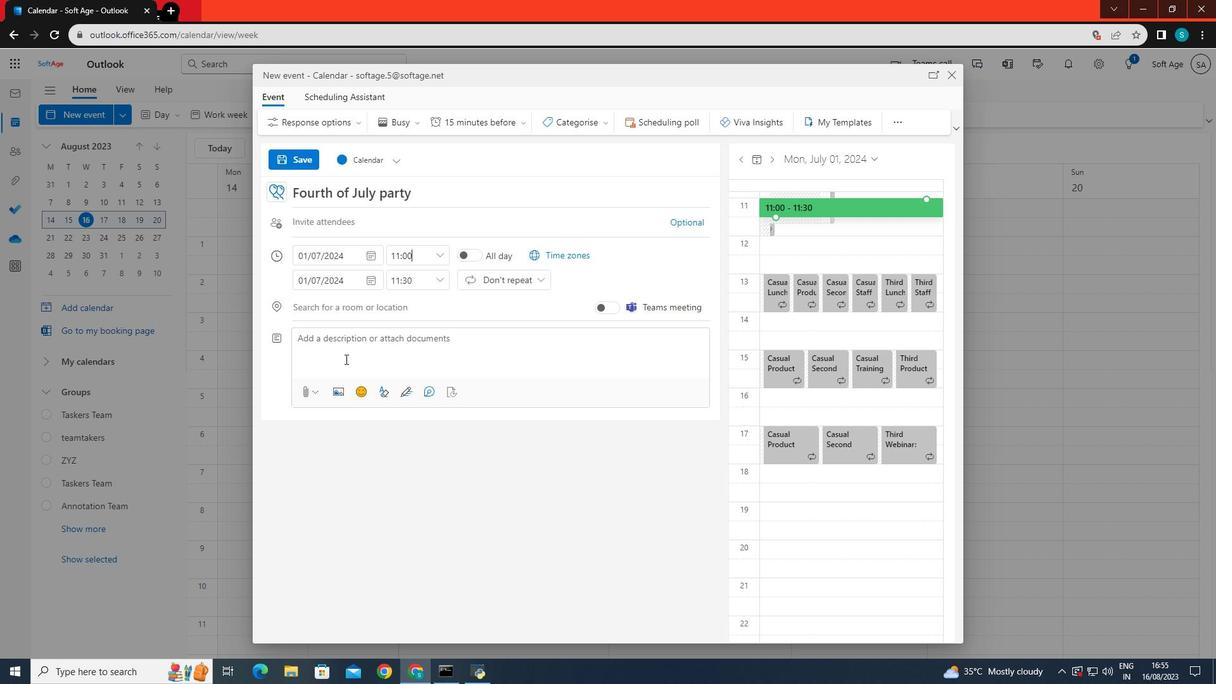 
Action: Mouse pressed left at (345, 359)
Screenshot: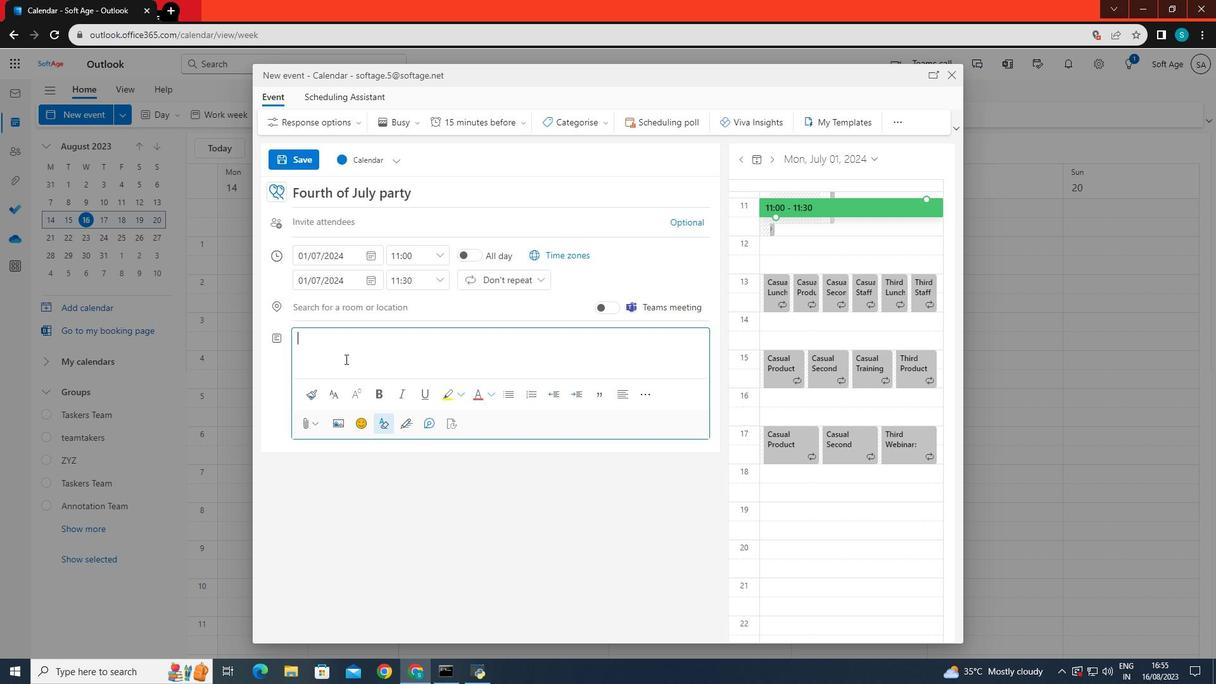 
Action: Key pressed <Key.caps_lock>A<Key.caps_lock>n<Key.space>event<Key.space>for<Key.space>the<Key.space><Key.caps_lock>F<Key.caps_lock>ourth<Key.space>of<Key.space>july<Key.space>pary<Key.backspace>ty
Screenshot: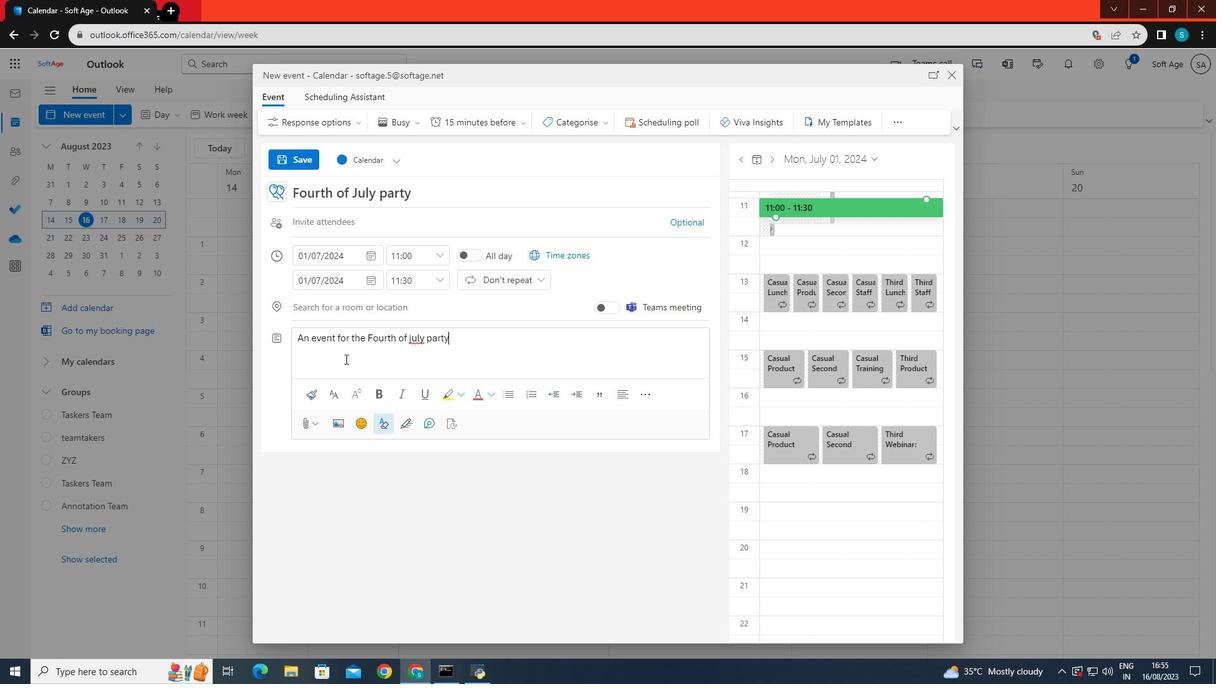 
Action: Mouse moved to (427, 338)
Screenshot: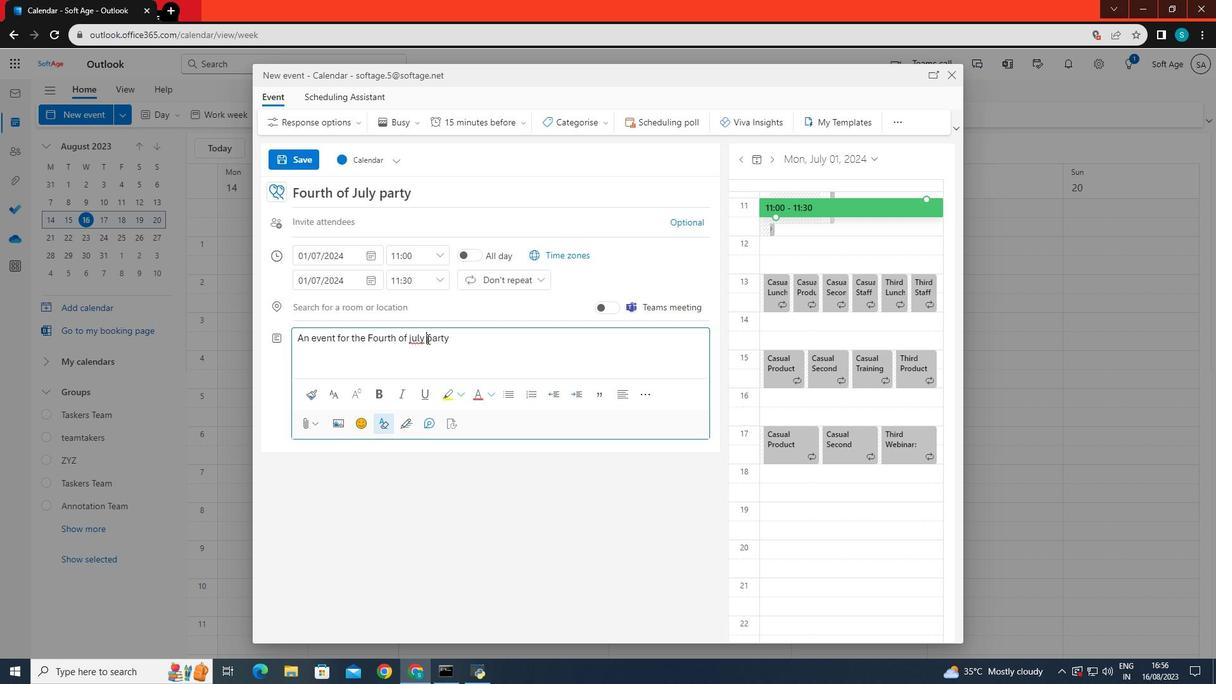 
Action: Mouse pressed left at (427, 338)
Screenshot: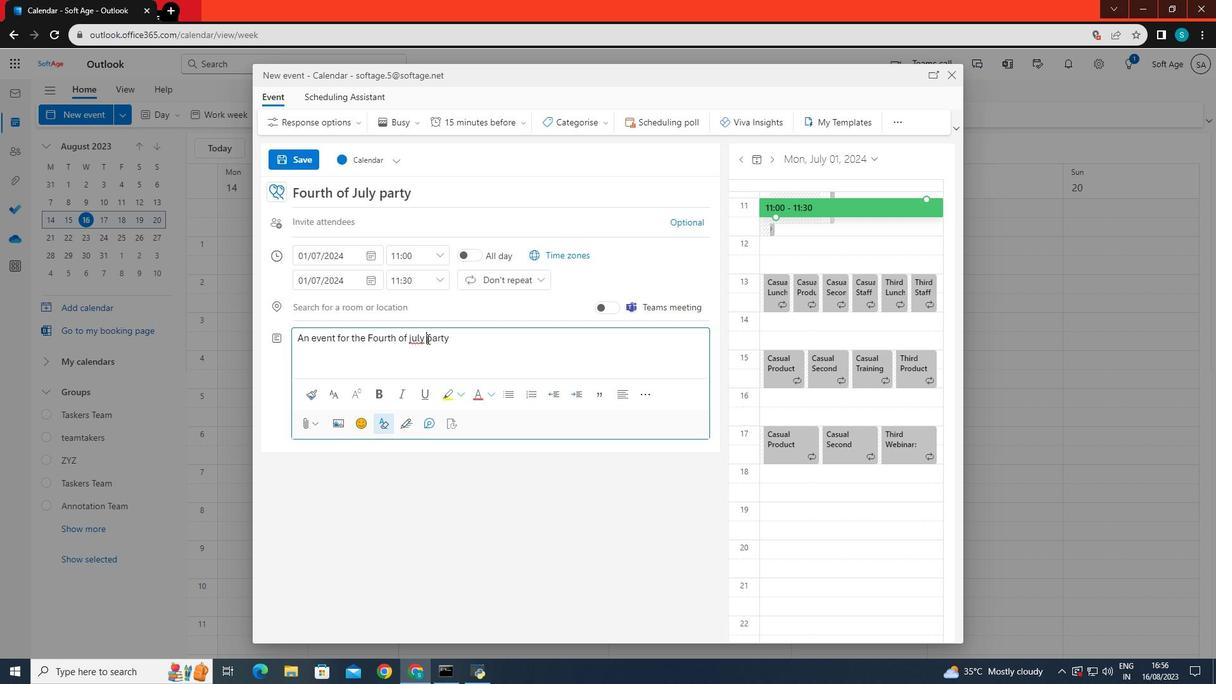 
Action: Mouse moved to (432, 354)
Screenshot: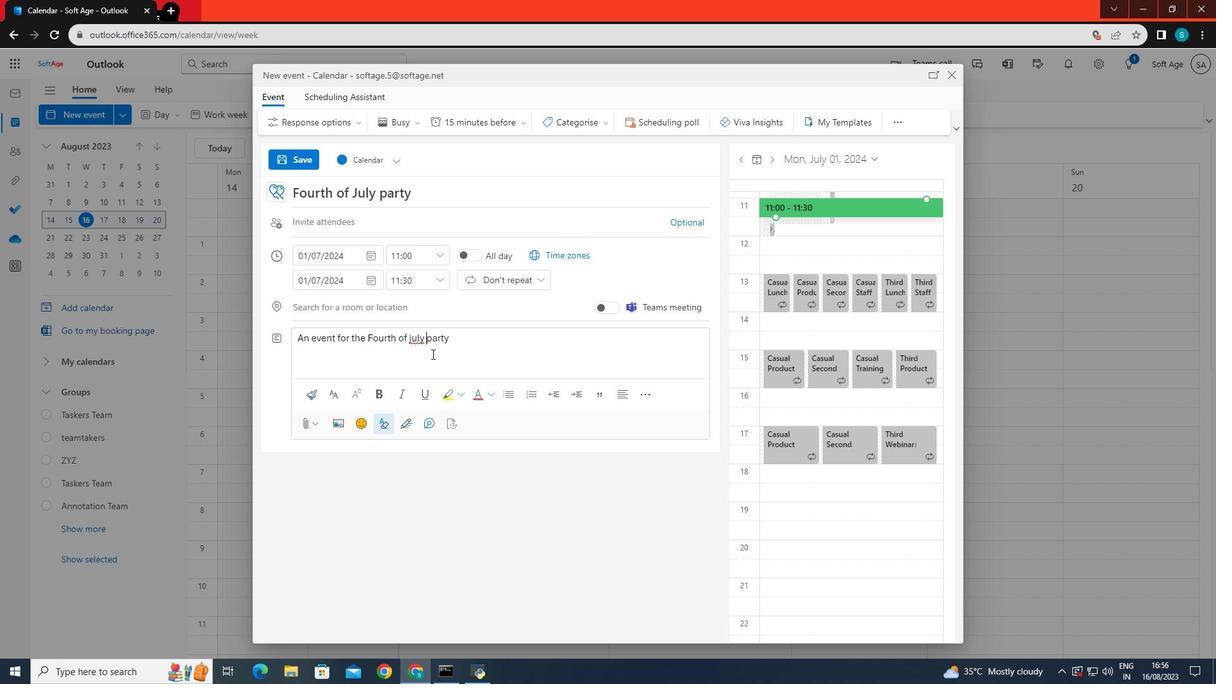 
Action: Key pressed <Key.backspace><Key.backspace><Key.backspace><Key.backspace><Key.backspace><Key.caps_lock>J<Key.caps_lock>uly<Key.space>
Screenshot: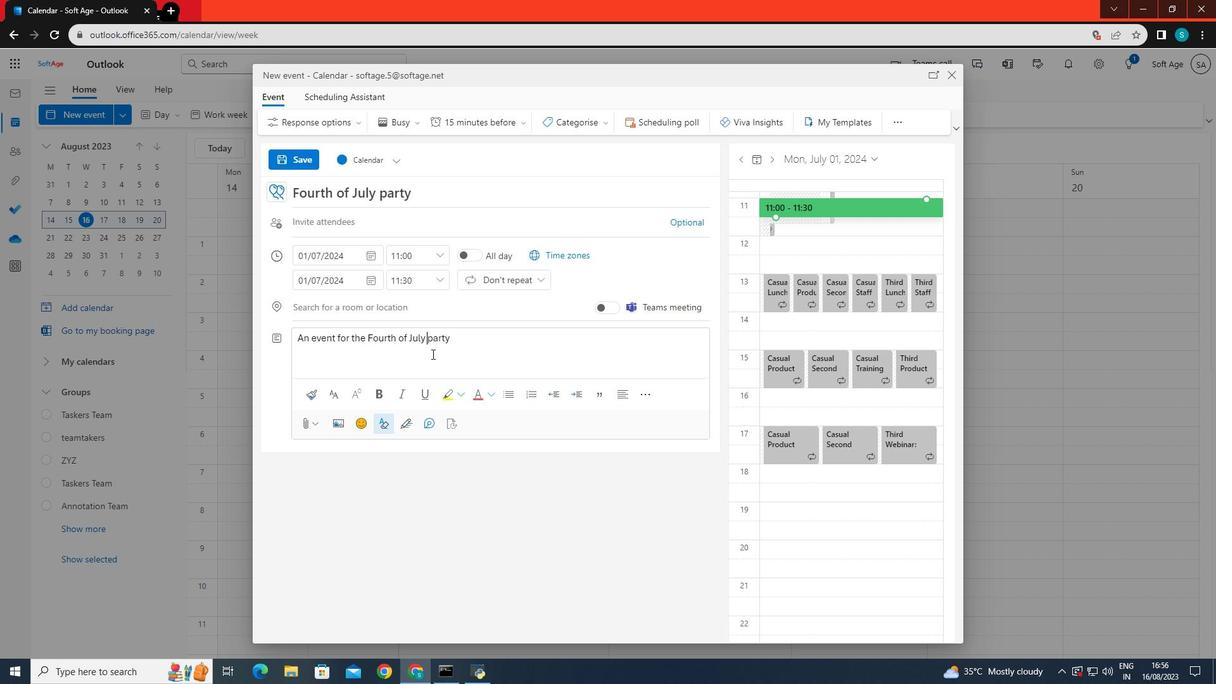 
Action: Mouse moved to (610, 344)
Screenshot: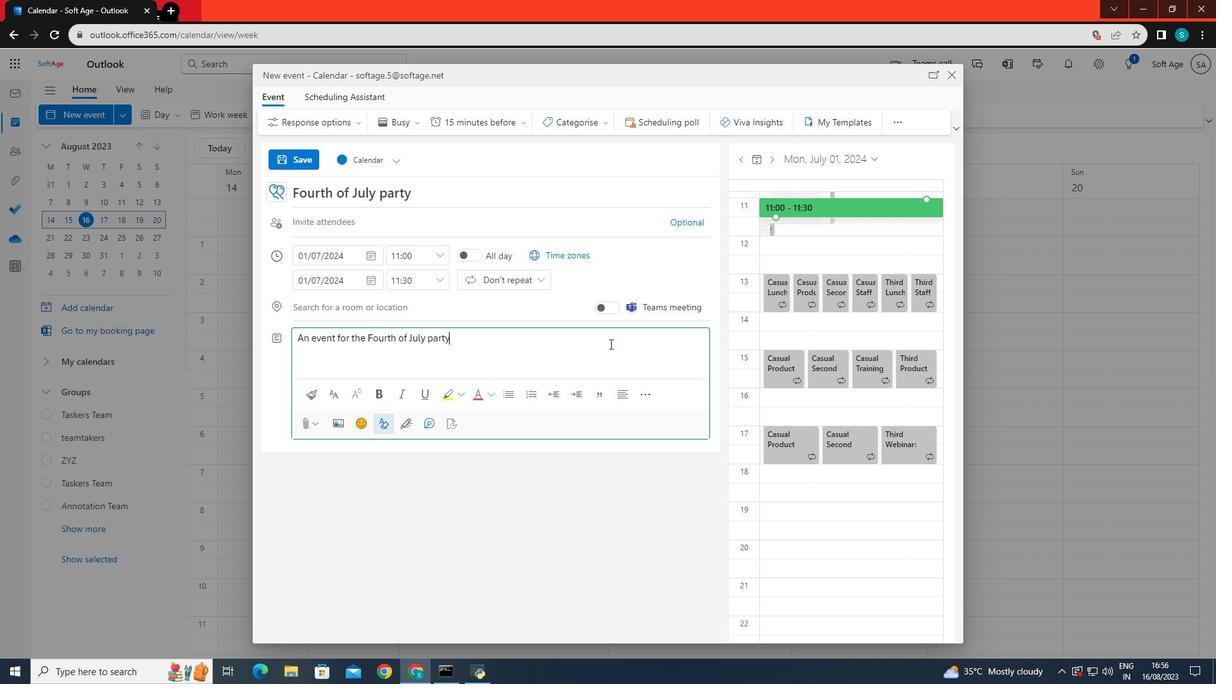 
Action: Mouse pressed left at (610, 344)
Screenshot: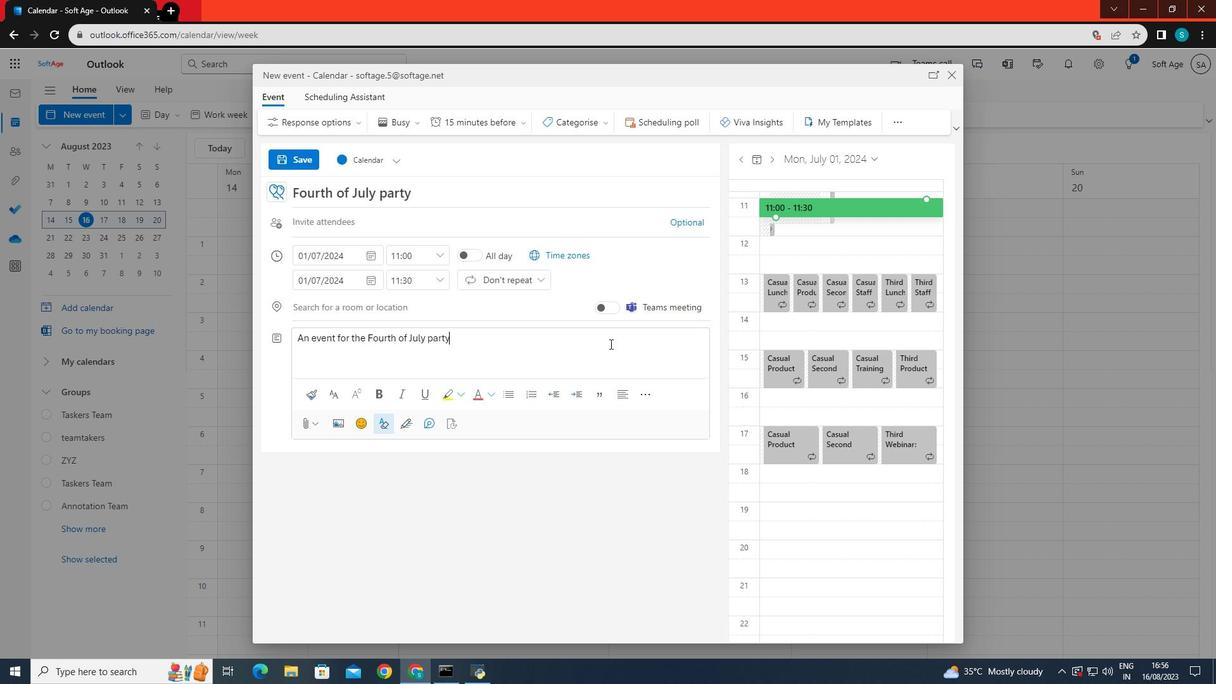 
Action: Mouse moved to (520, 522)
Screenshot: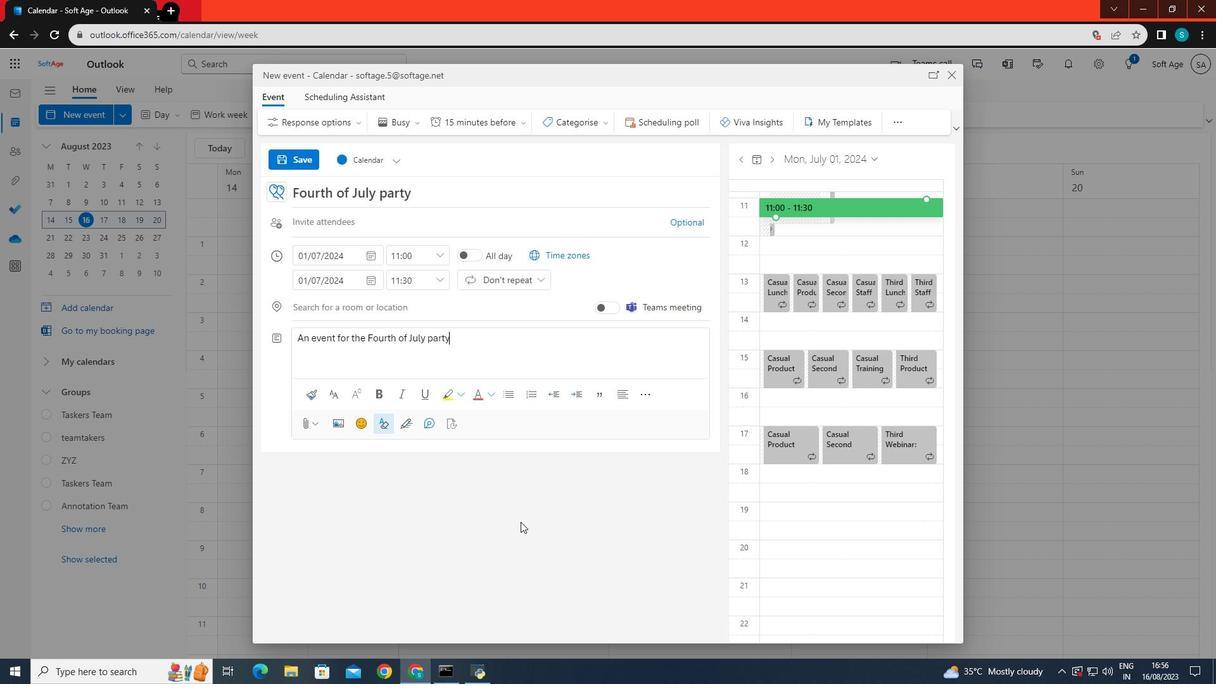 
Action: Mouse scrolled (520, 522) with delta (0, 0)
Screenshot: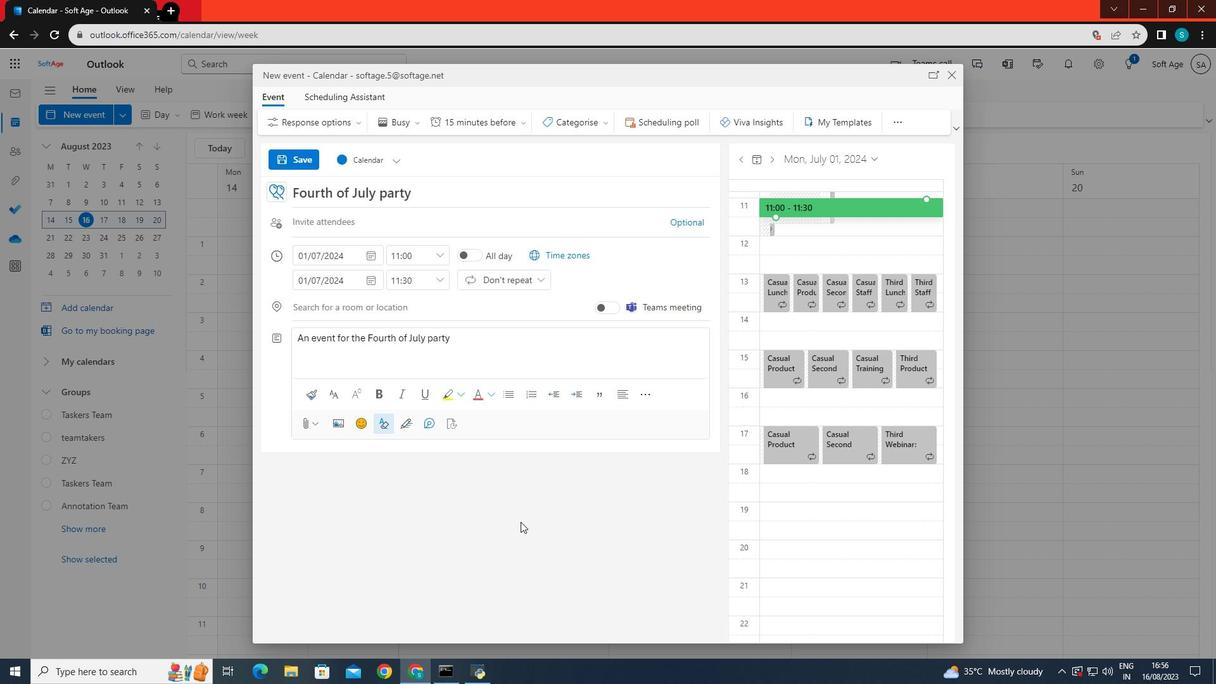 
Action: Mouse scrolled (520, 522) with delta (0, 0)
Screenshot: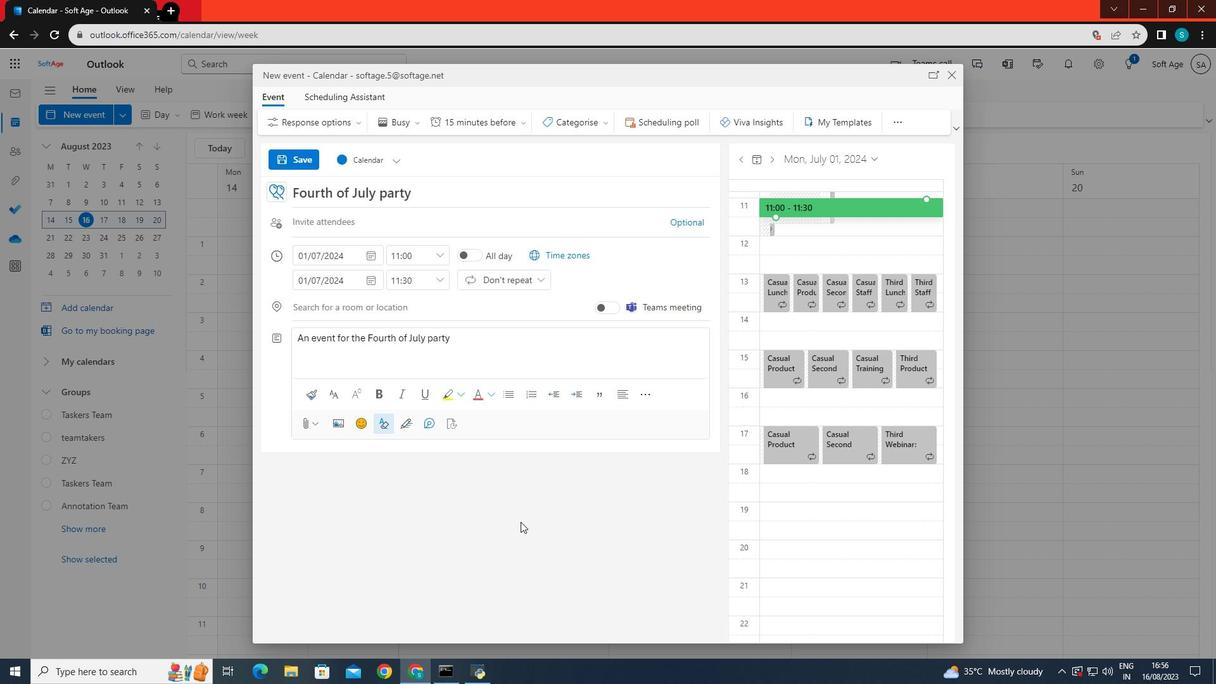 
Action: Mouse scrolled (520, 522) with delta (0, 0)
Screenshot: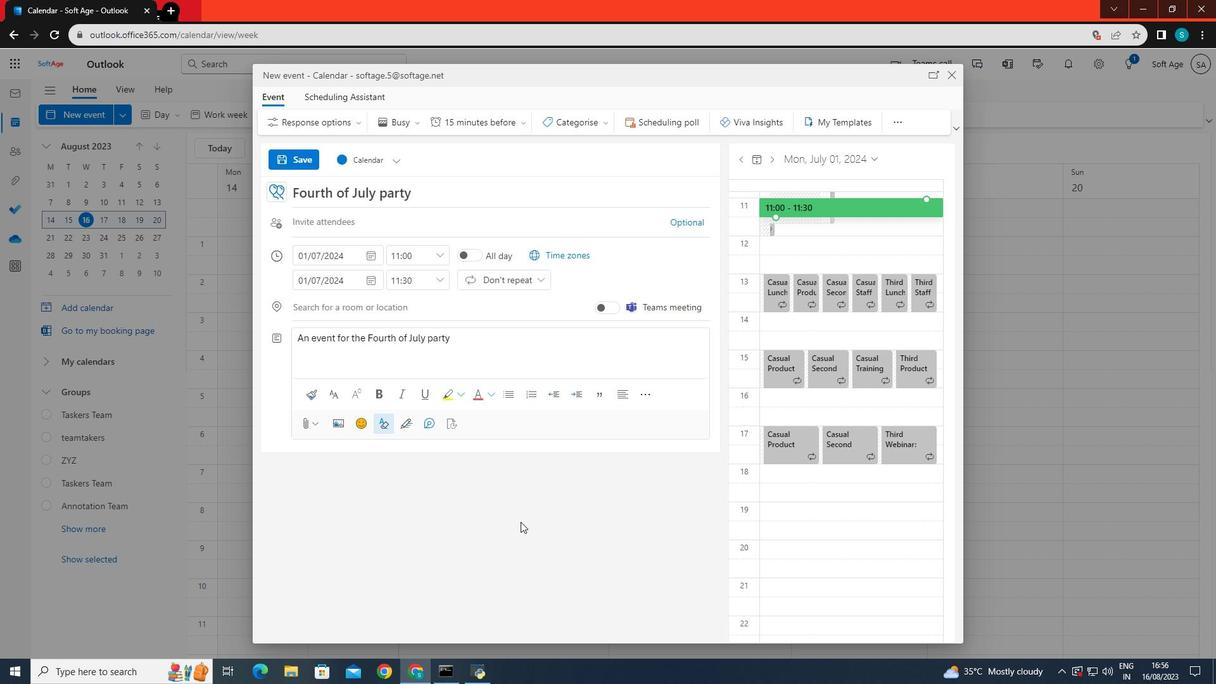 
Action: Mouse scrolled (520, 522) with delta (0, 0)
Screenshot: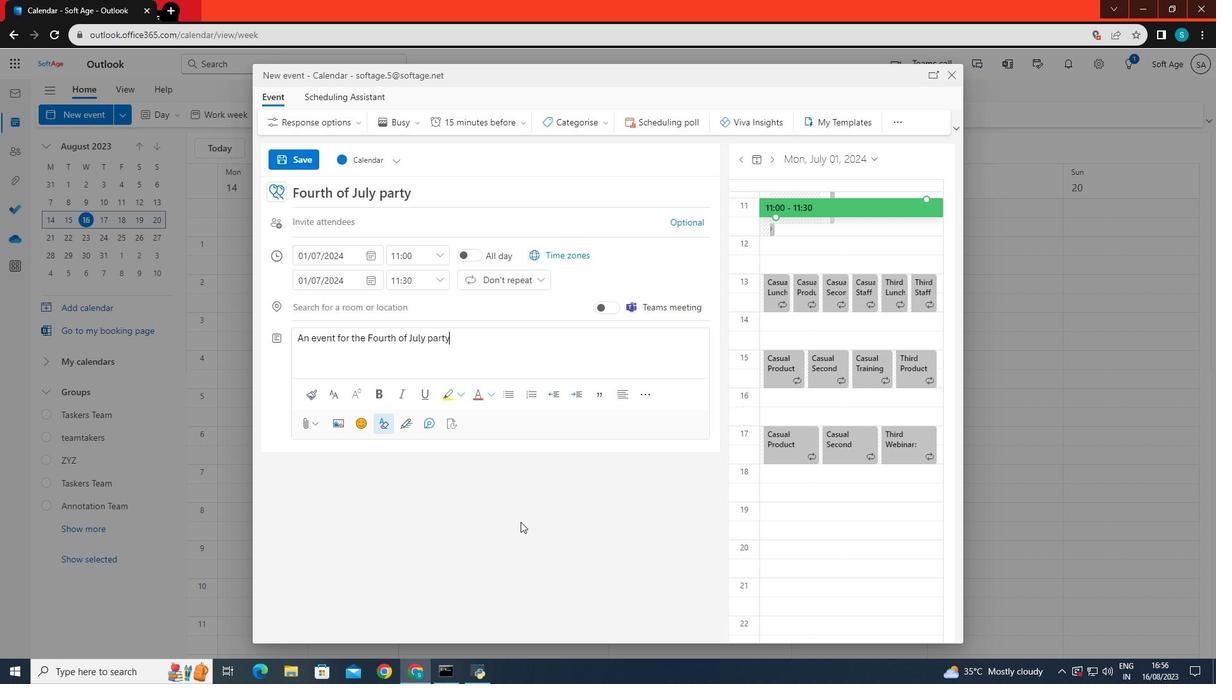 
Action: Mouse moved to (309, 153)
Screenshot: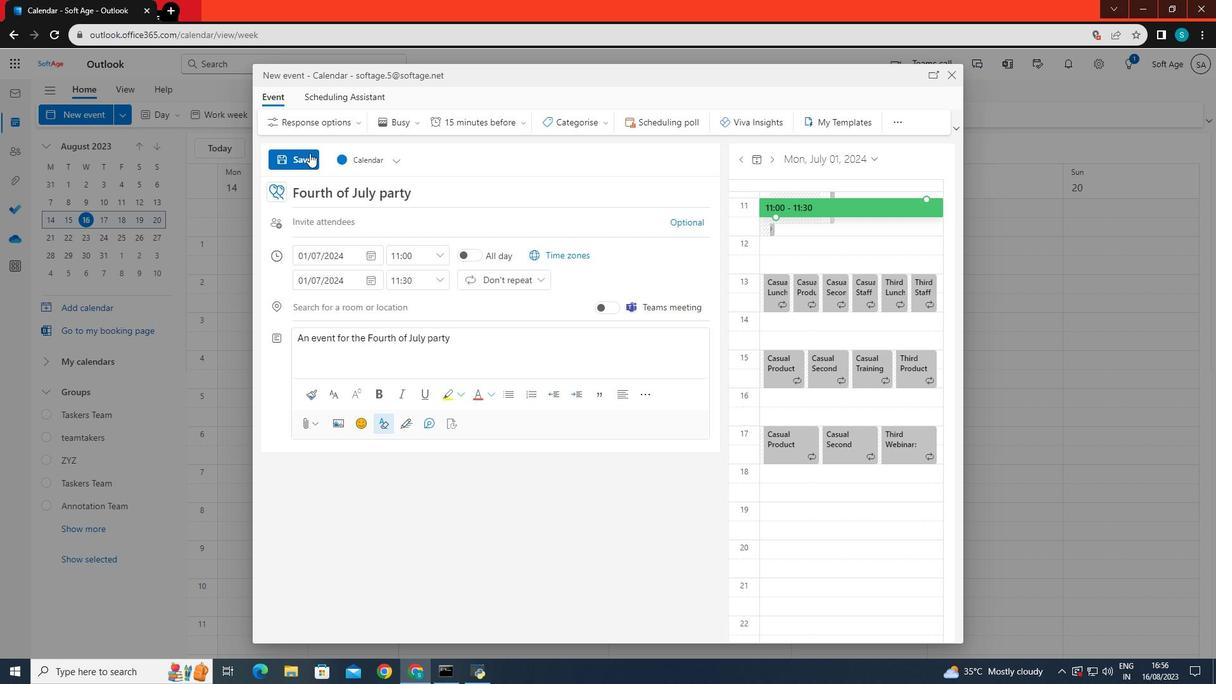 
Action: Mouse pressed left at (309, 153)
Screenshot: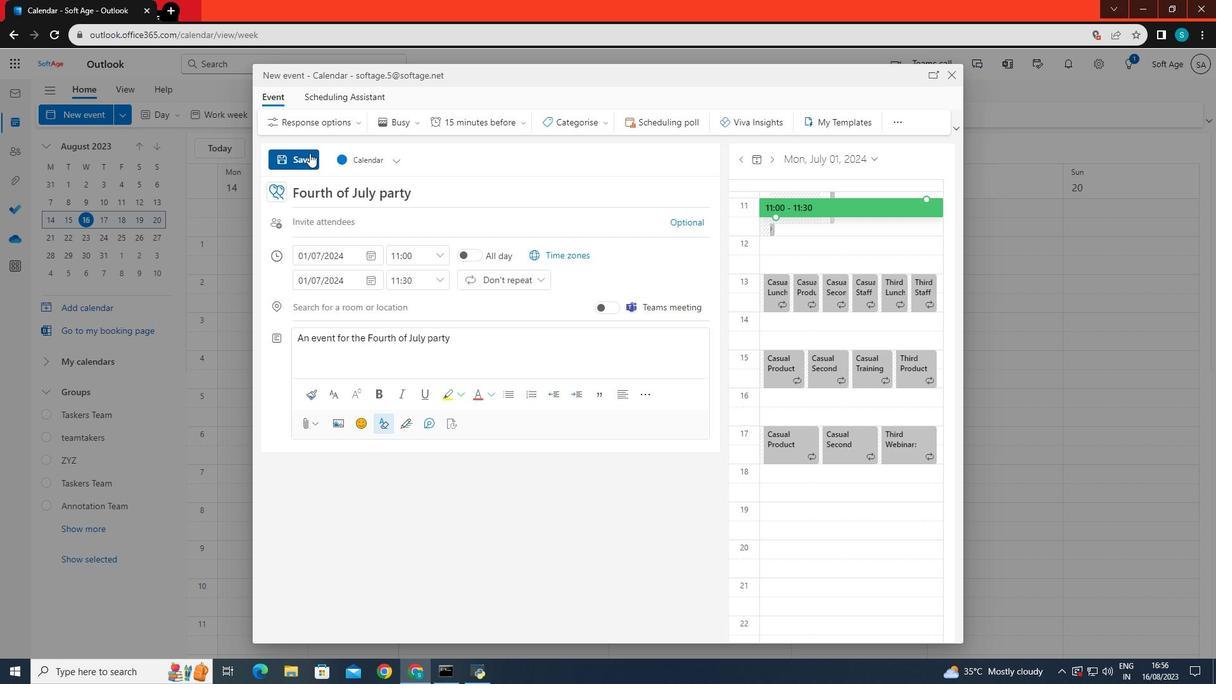 
